 Task:  Click on  Soccer In the  Soccer League click on  Pick Sheet Your name Benjamin Hernandez Team name Minnesota United and  Email softage.9@softage.net Game 1 Montreal Game 2 NYFC Game 3 Atlanta United Game 4 Austin FC Game 5 Minnesota United Game 6 FC Dallas Game 7 Nashville SC Game 8 New England Game 9 Charlotte FC Game 10 DC United Game 11 Chicago Game 12 Inter Milan Game 13 Minnesota United Game 14 Real Salt Lake Game 15 Vancouver Game16 San Jose In Tie Breaker choose Minnesota United Submit pick sheet
Action: Mouse moved to (654, 236)
Screenshot: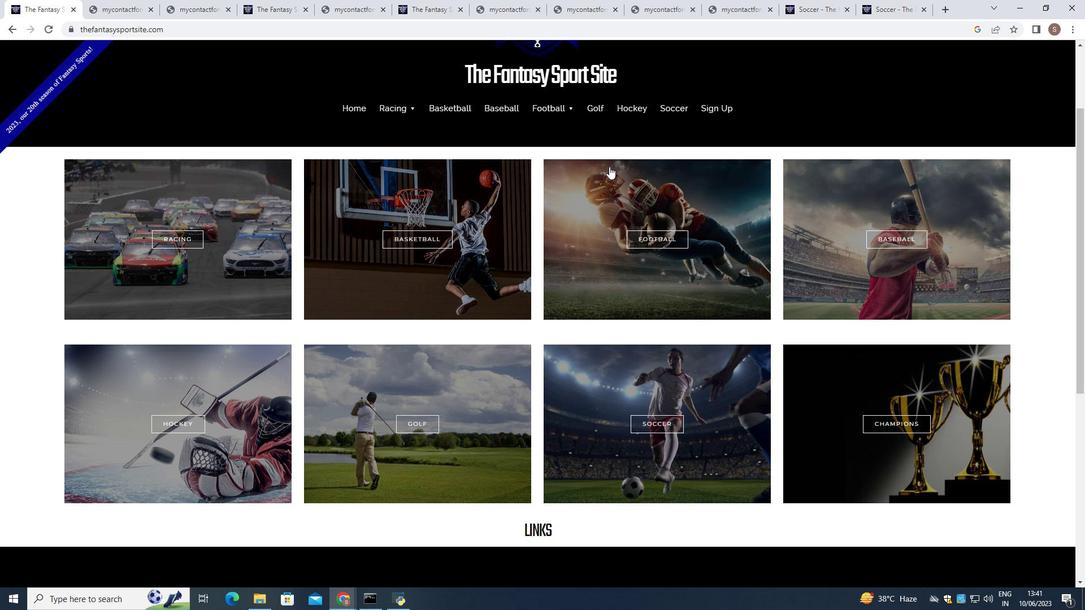 
Action: Mouse scrolled (654, 236) with delta (0, 0)
Screenshot: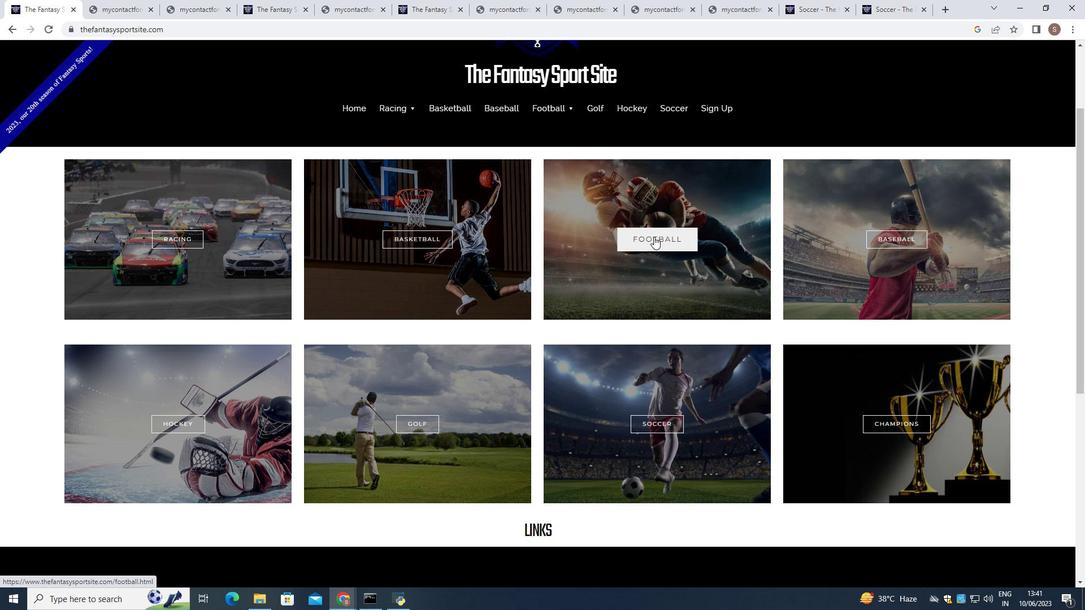 
Action: Mouse scrolled (654, 236) with delta (0, 0)
Screenshot: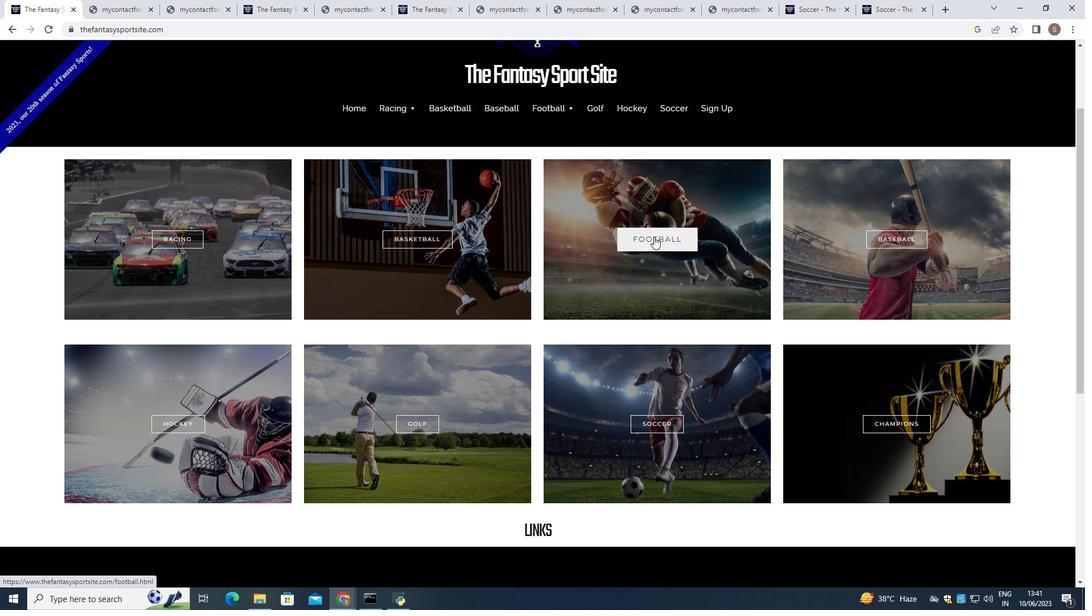 
Action: Mouse moved to (643, 252)
Screenshot: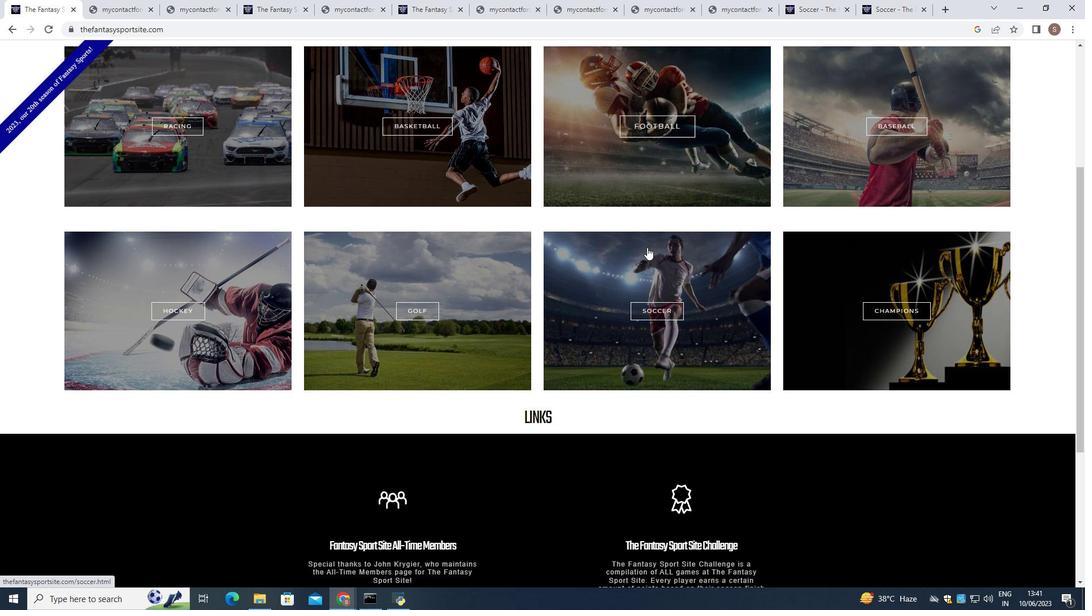 
Action: Mouse pressed left at (643, 252)
Screenshot: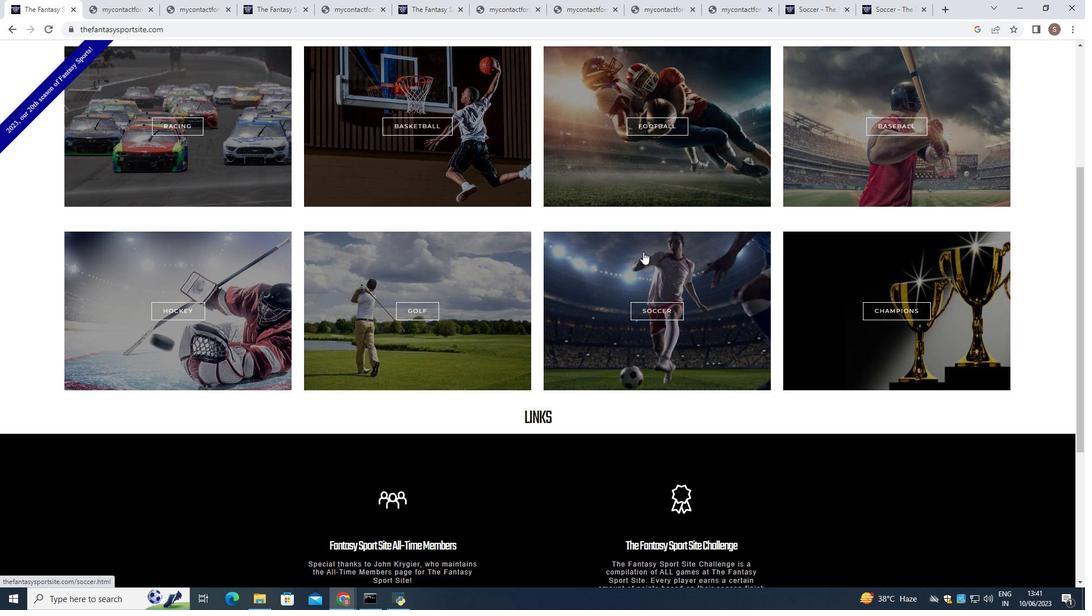 
Action: Mouse moved to (603, 308)
Screenshot: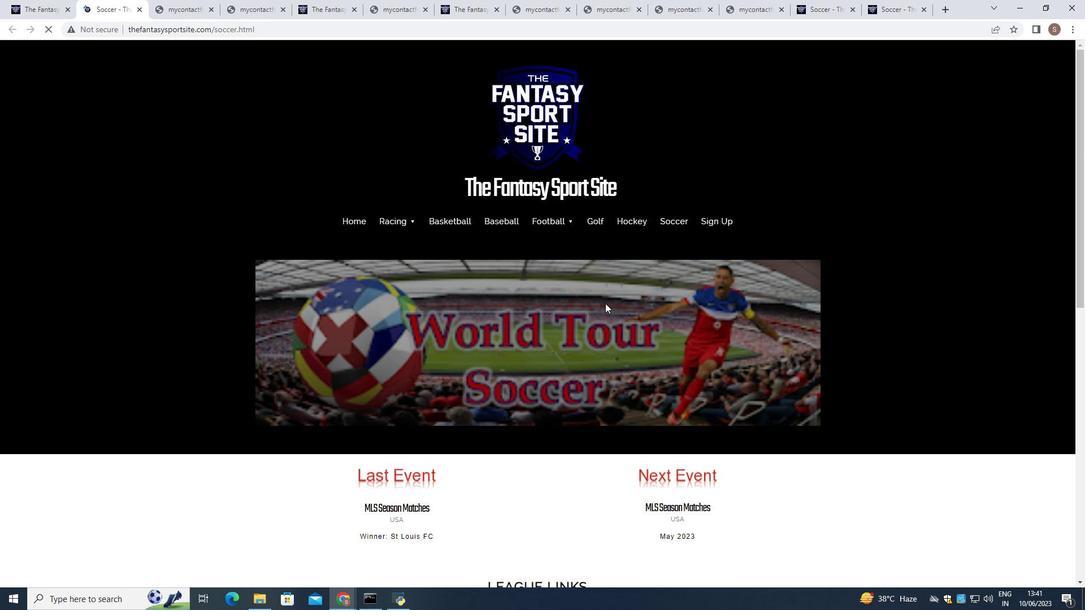 
Action: Mouse scrolled (603, 308) with delta (0, 0)
Screenshot: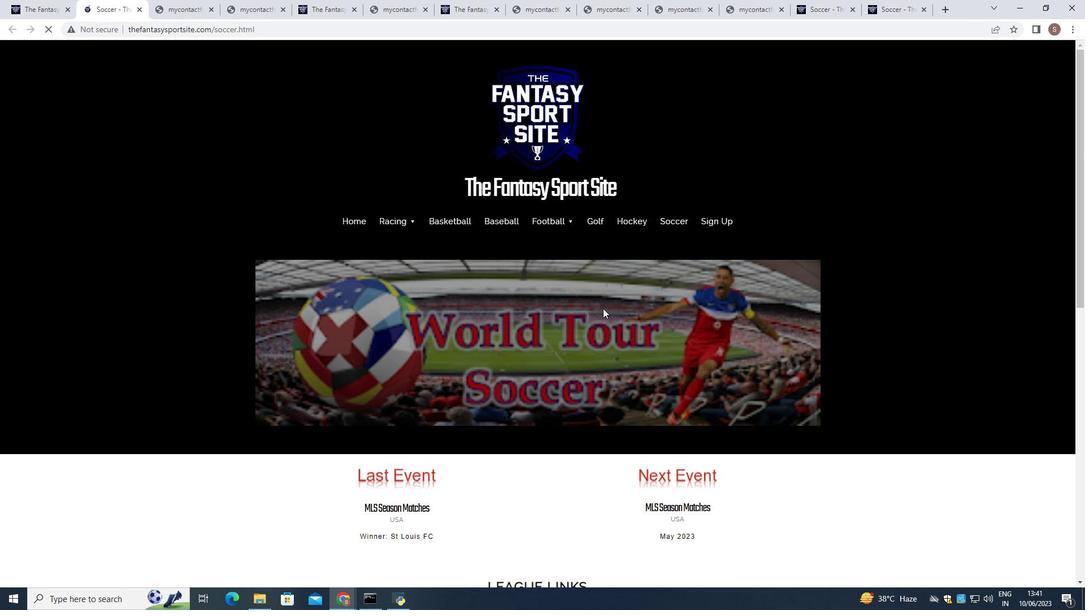
Action: Mouse scrolled (603, 308) with delta (0, 0)
Screenshot: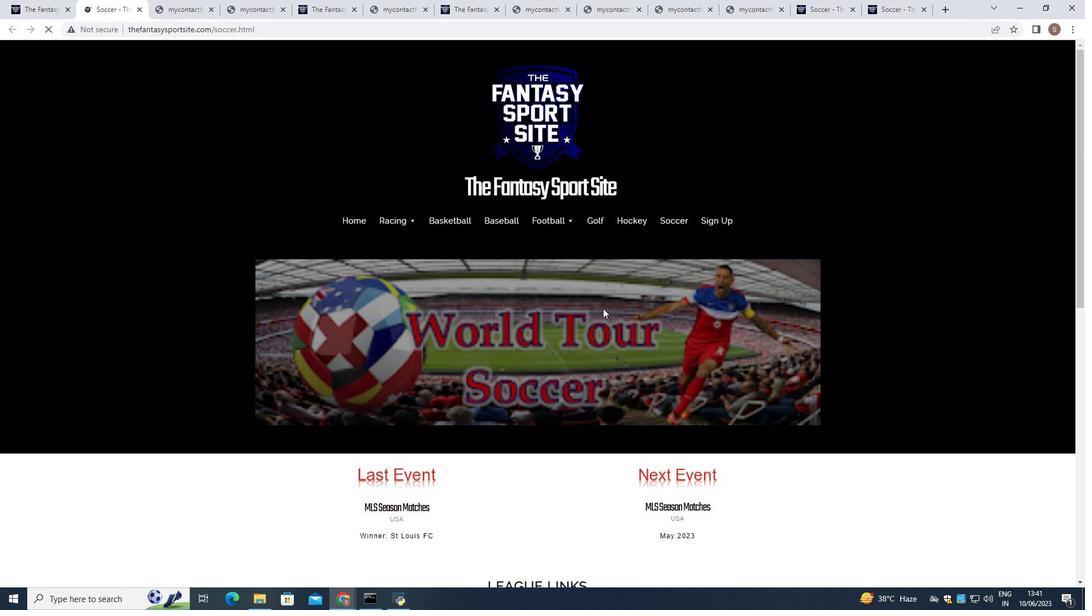 
Action: Mouse scrolled (603, 308) with delta (0, 0)
Screenshot: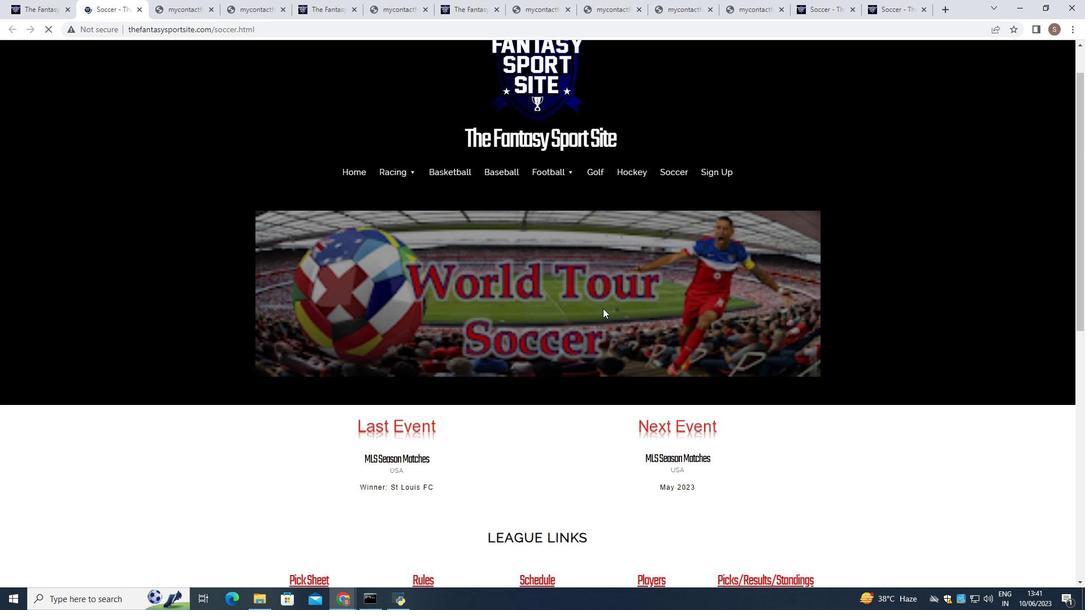 
Action: Mouse moved to (318, 457)
Screenshot: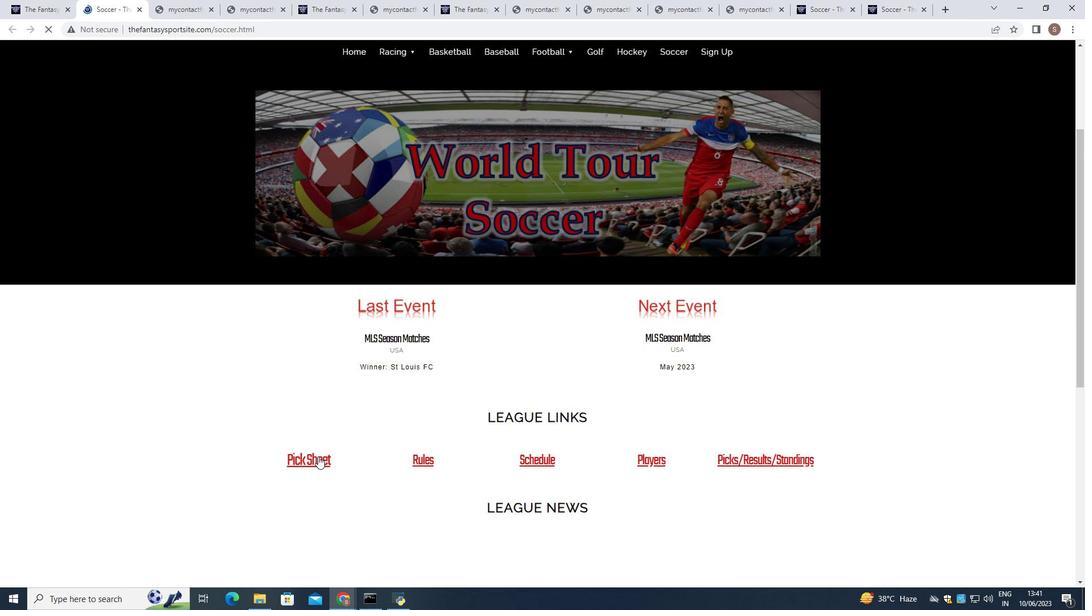 
Action: Mouse pressed left at (318, 457)
Screenshot: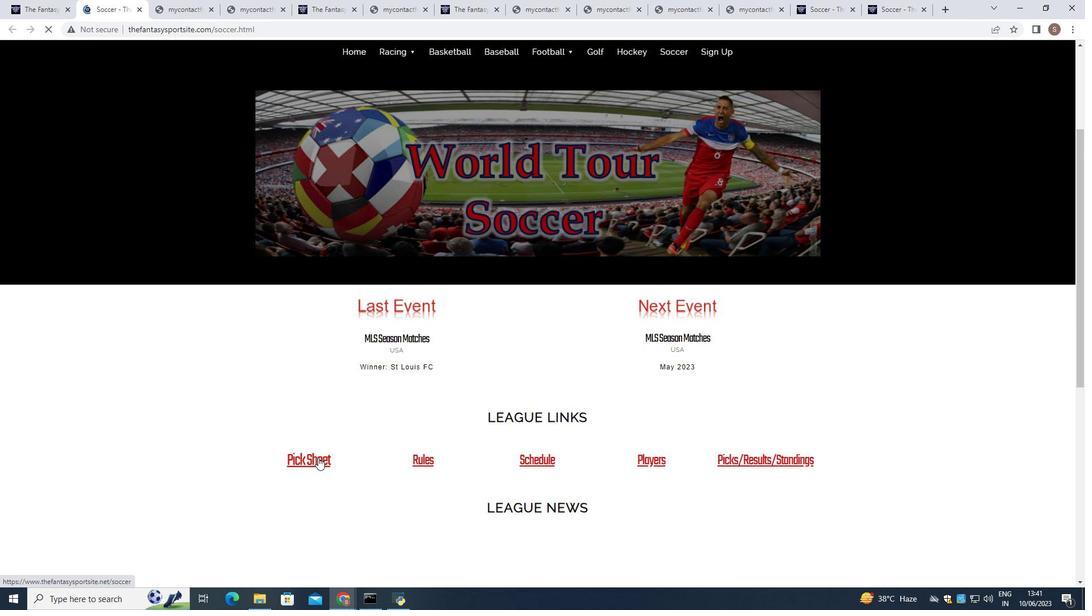 
Action: Mouse scrolled (318, 457) with delta (0, 0)
Screenshot: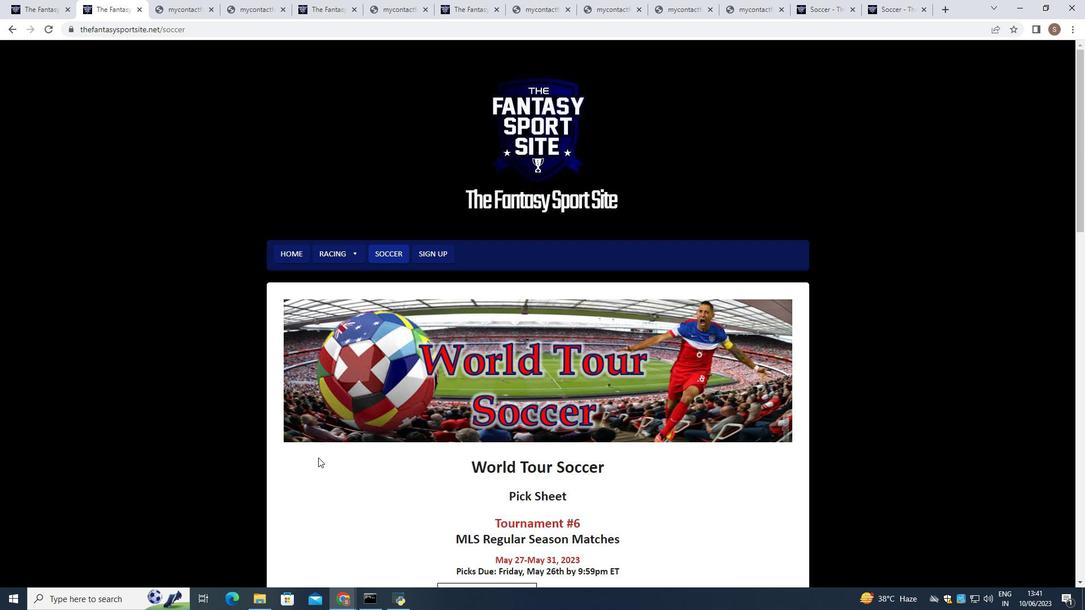 
Action: Mouse scrolled (318, 457) with delta (0, 0)
Screenshot: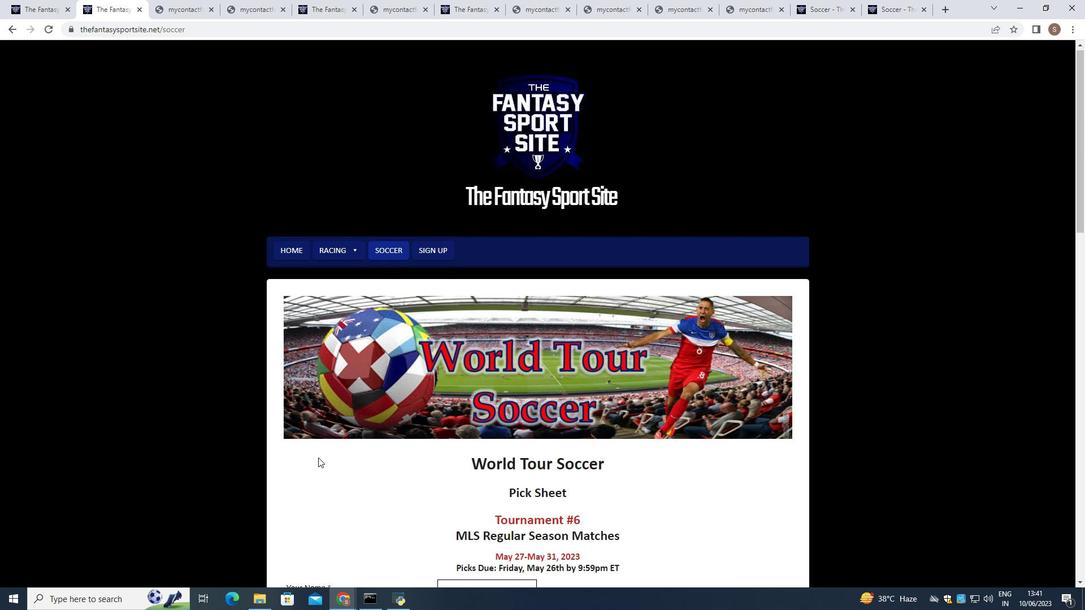 
Action: Mouse scrolled (318, 457) with delta (0, 0)
Screenshot: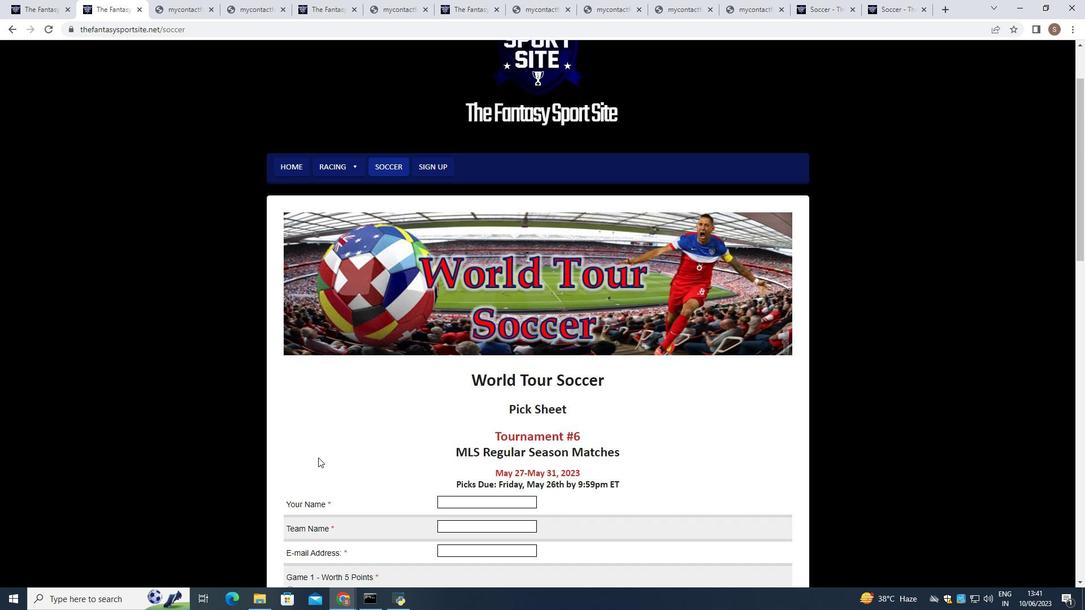 
Action: Mouse moved to (471, 418)
Screenshot: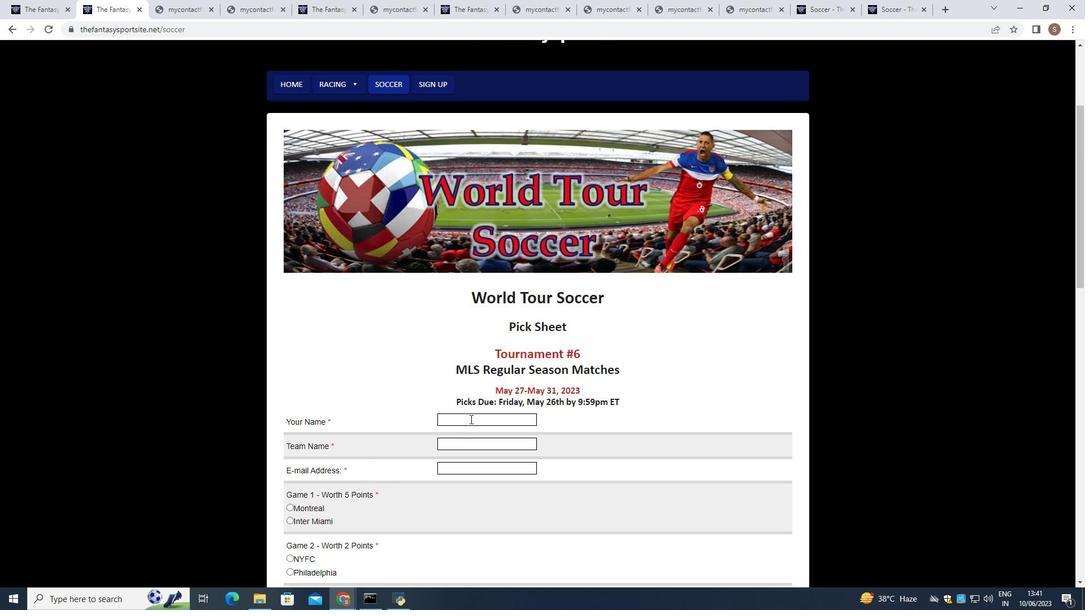 
Action: Mouse pressed left at (471, 418)
Screenshot: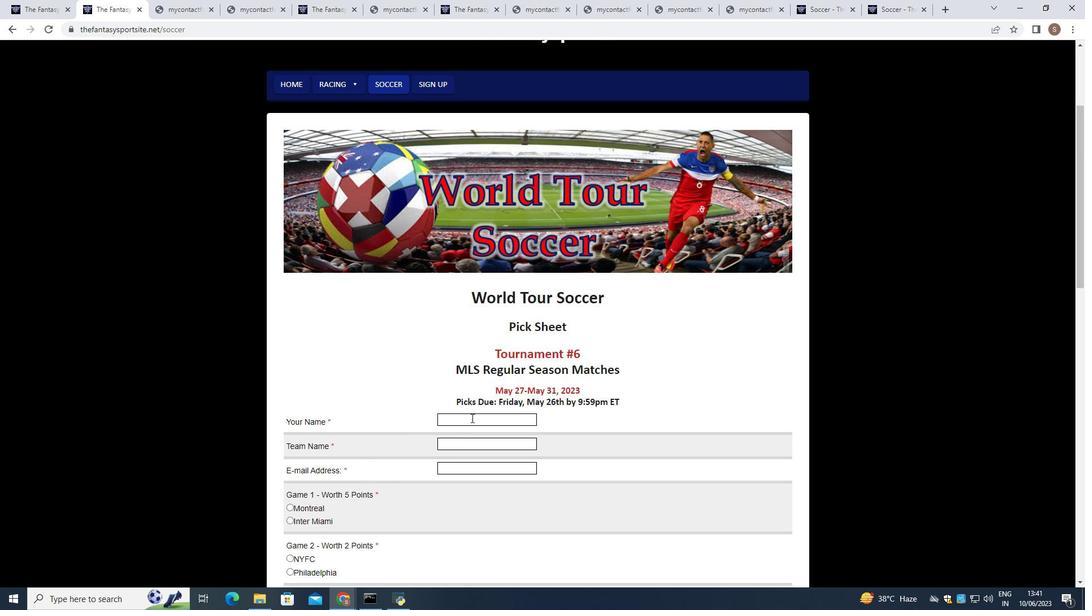 
Action: Key pressed <Key.shift>Benjamin<Key.space><Key.shift>Hernandez
Screenshot: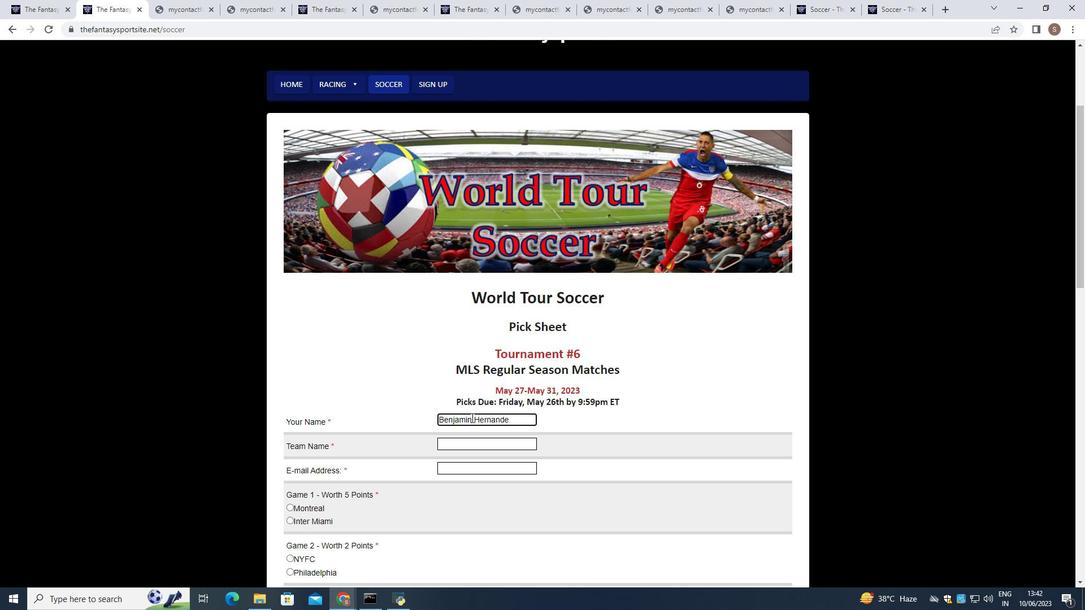 
Action: Mouse moved to (460, 444)
Screenshot: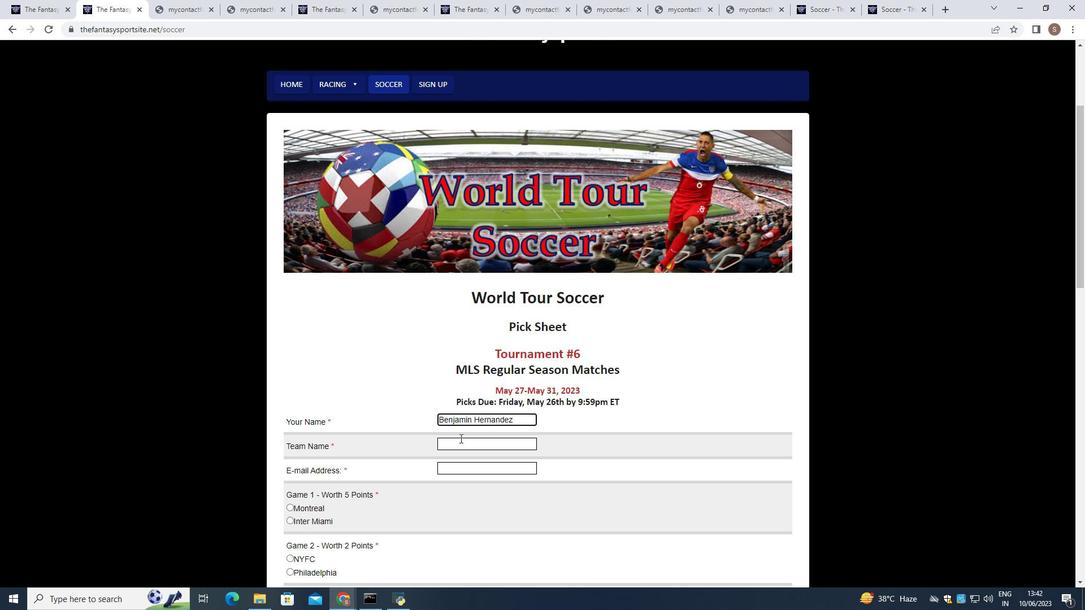 
Action: Mouse pressed left at (460, 444)
Screenshot: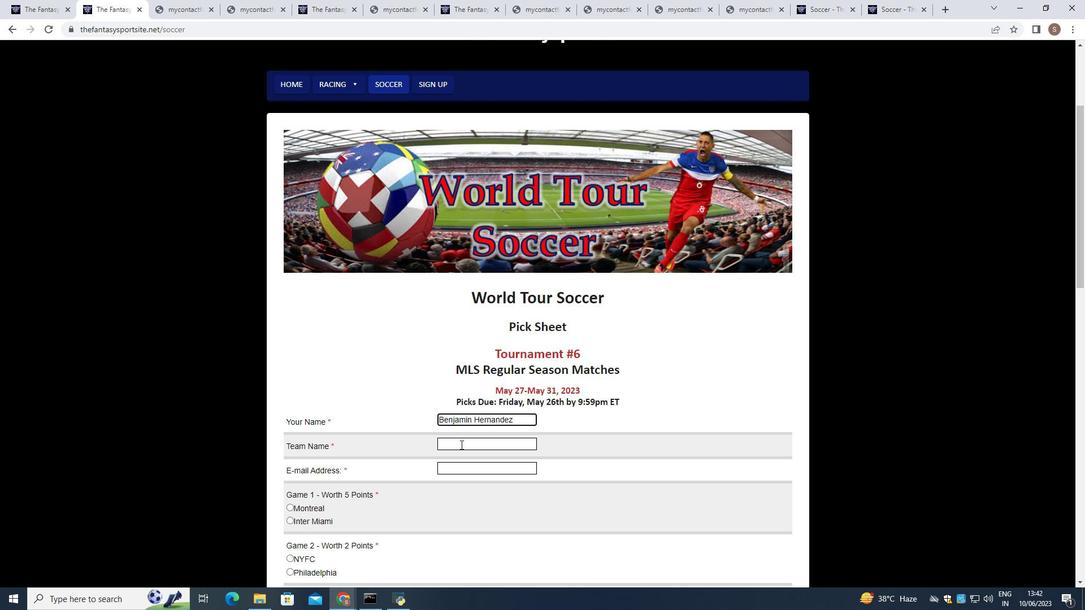 
Action: Key pressed <Key.shift>Minnesota<Key.space><Key.shift>United
Screenshot: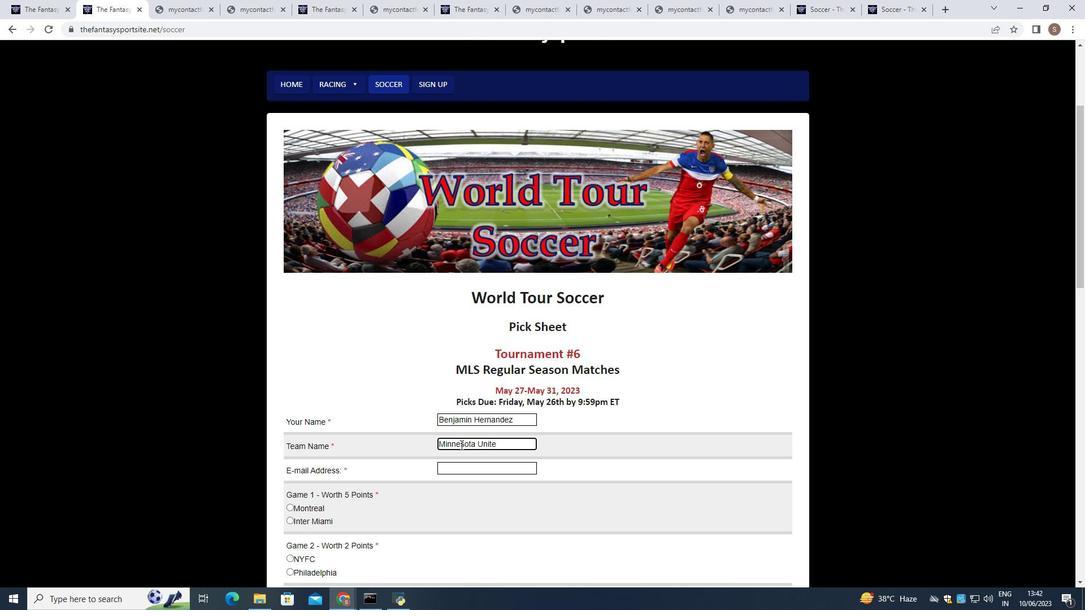 
Action: Mouse moved to (471, 468)
Screenshot: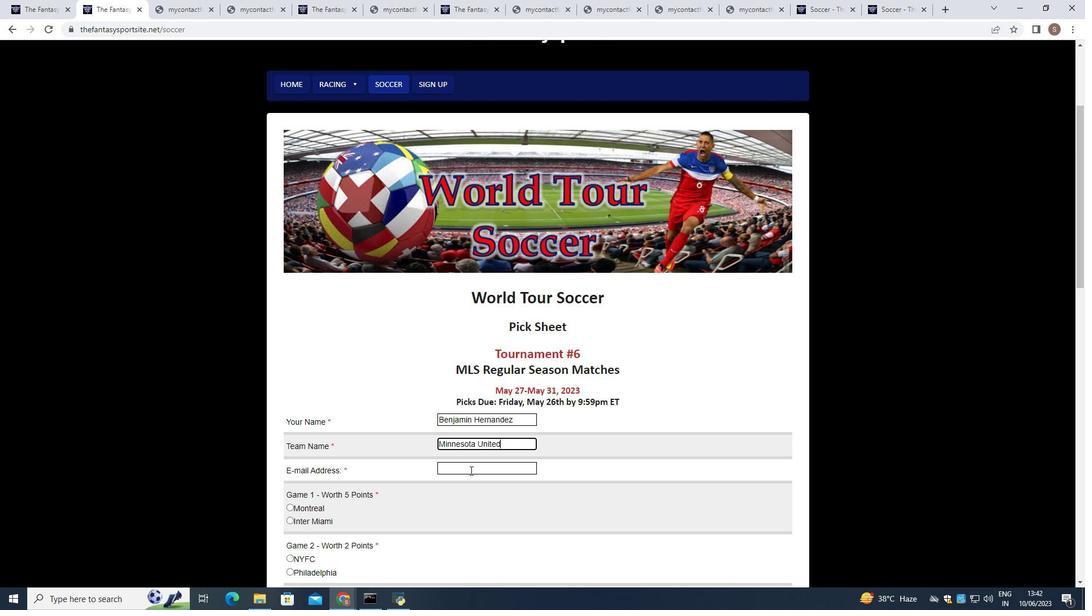 
Action: Mouse pressed left at (471, 468)
Screenshot: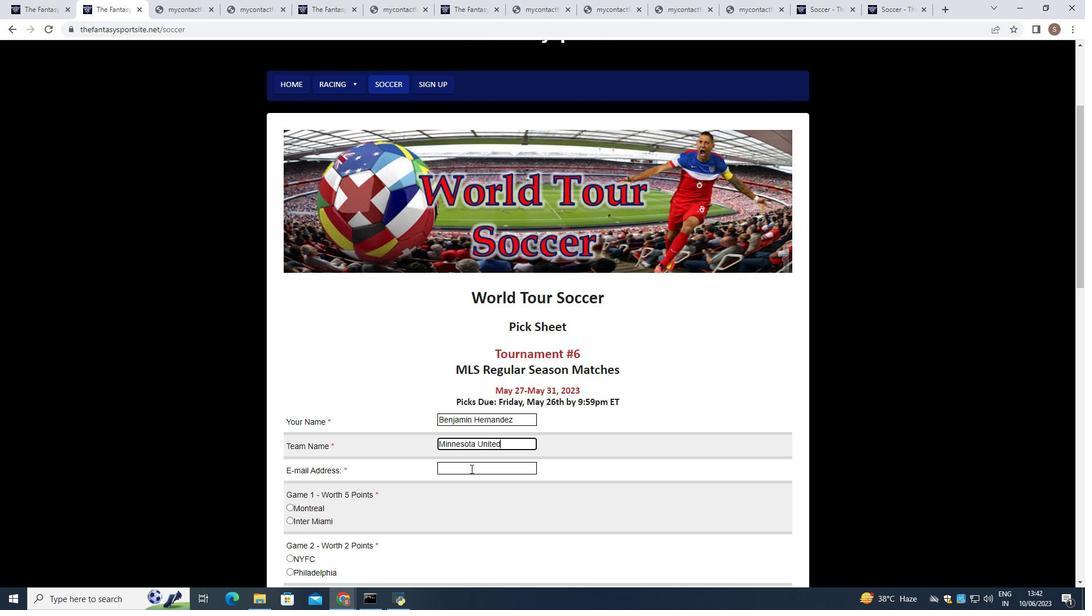 
Action: Mouse moved to (472, 468)
Screenshot: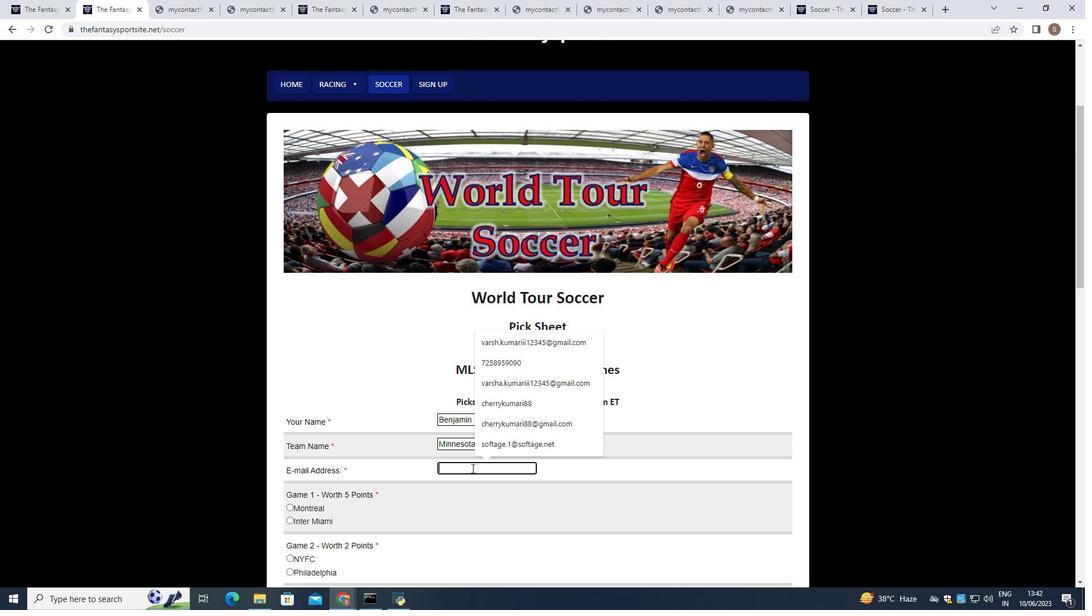 
Action: Key pressed softage.9<Key.shift>@softage.net
Screenshot: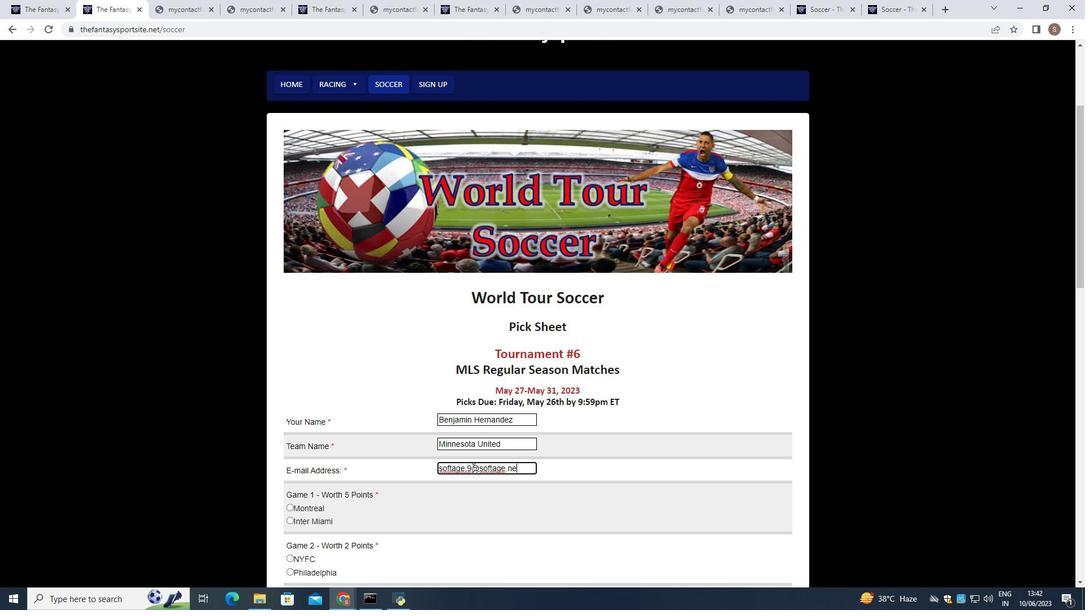 
Action: Mouse moved to (291, 506)
Screenshot: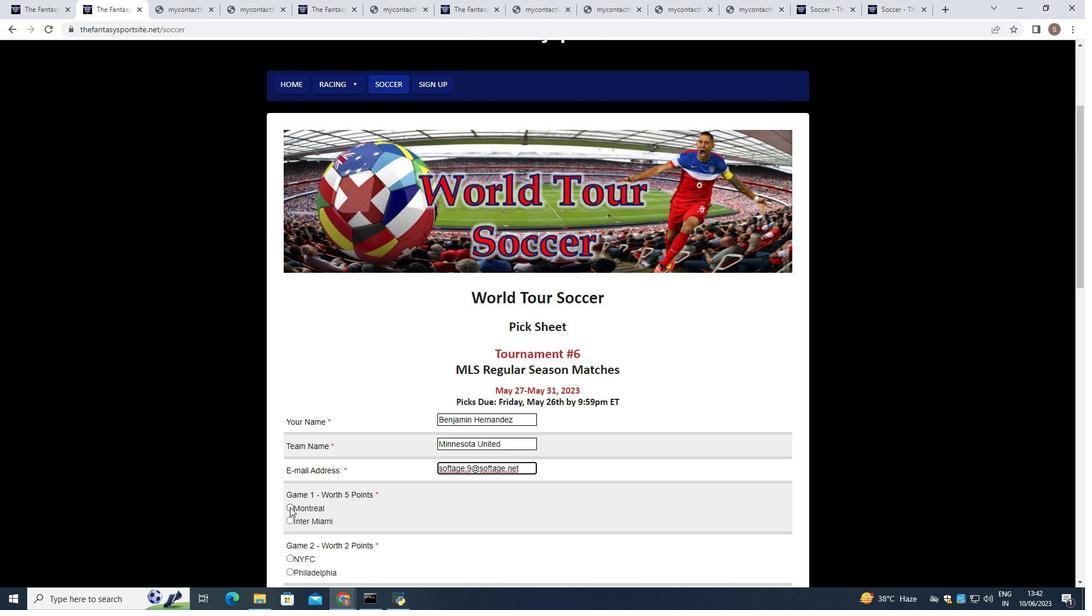 
Action: Mouse pressed left at (291, 506)
Screenshot: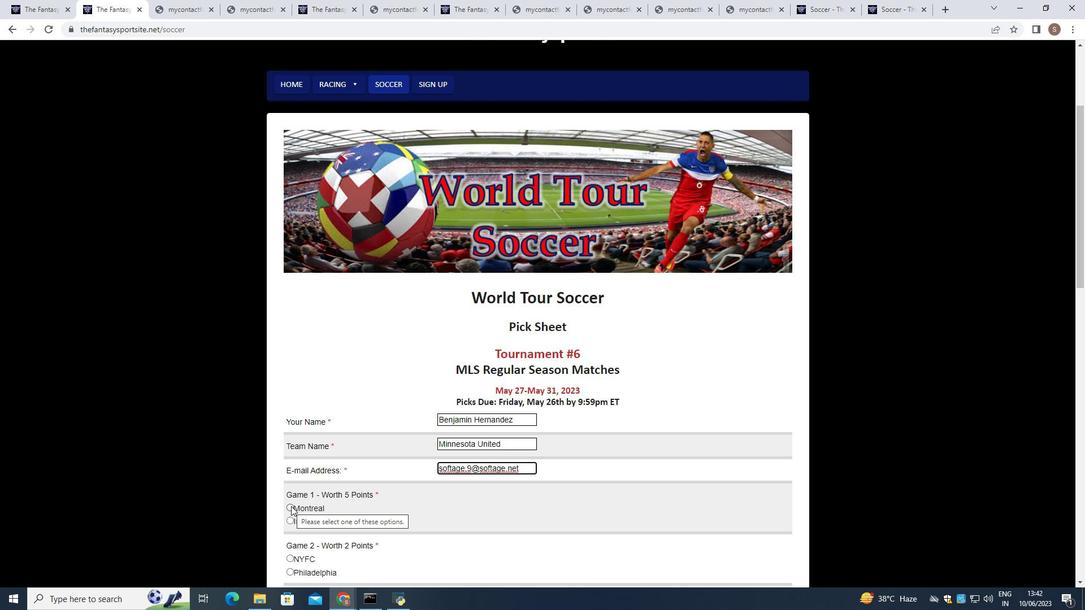 
Action: Mouse scrolled (291, 506) with delta (0, 0)
Screenshot: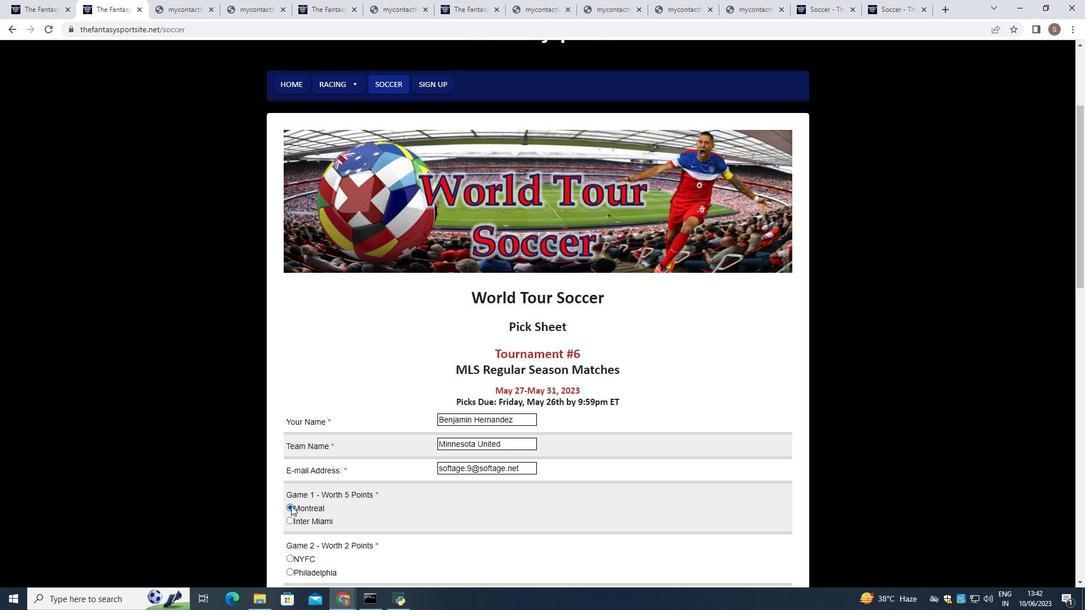 
Action: Mouse scrolled (291, 506) with delta (0, 0)
Screenshot: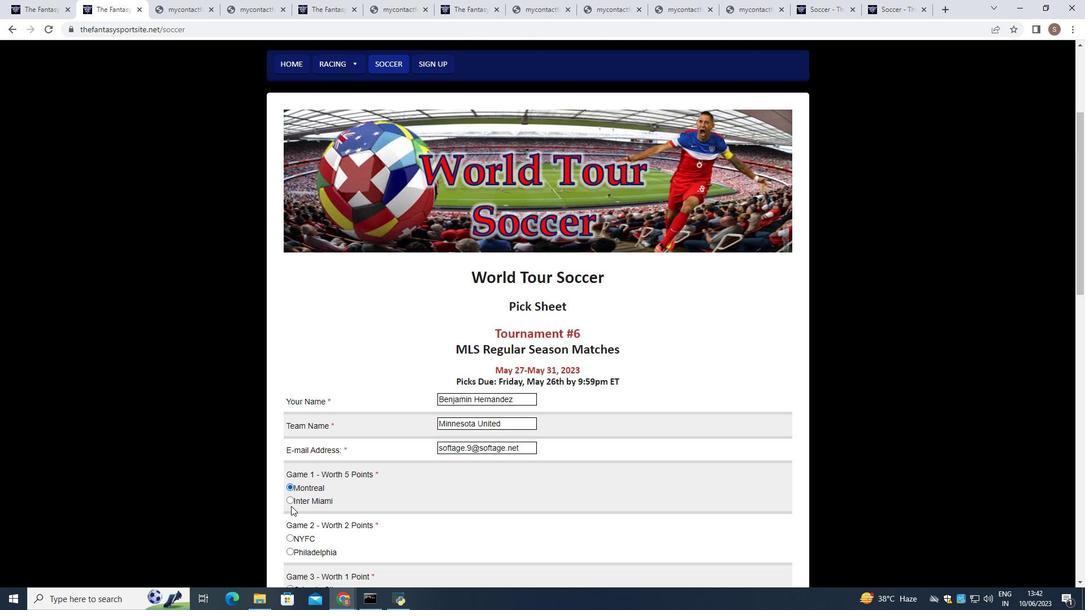 
Action: Mouse moved to (289, 444)
Screenshot: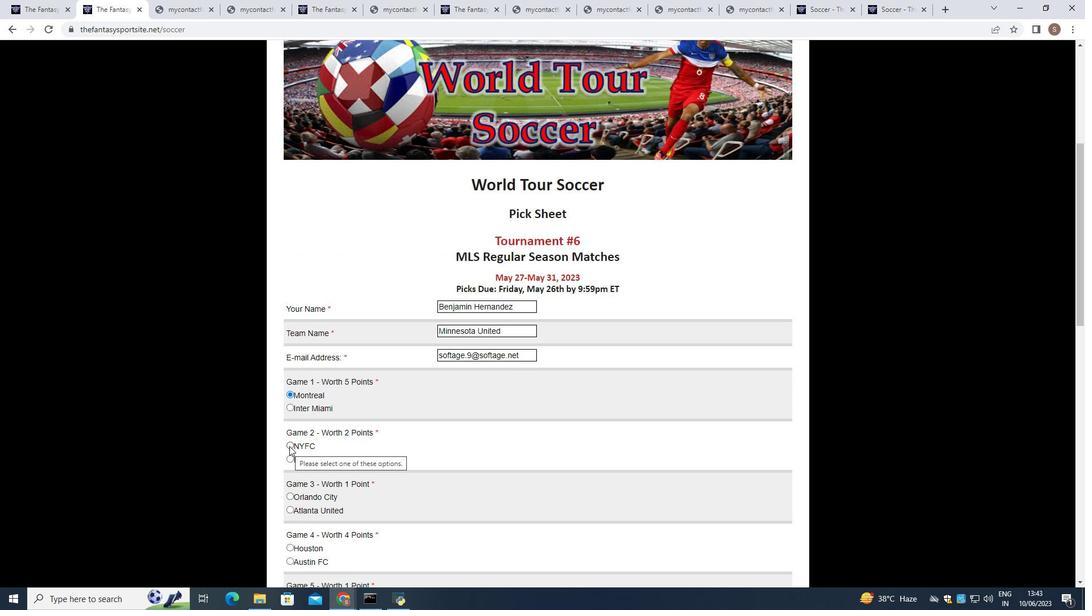 
Action: Mouse pressed left at (289, 444)
Screenshot: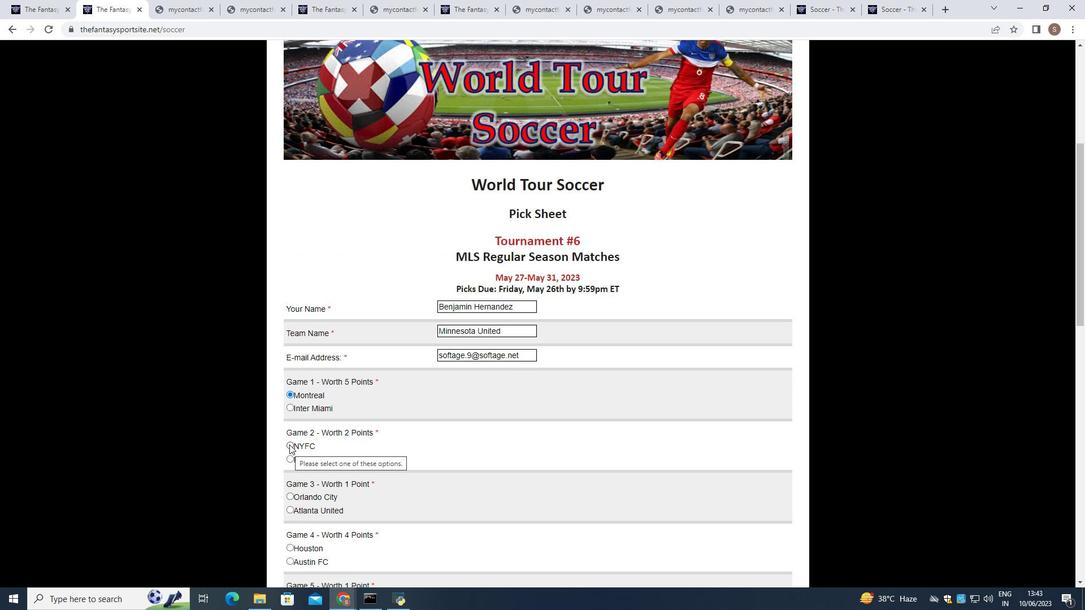
Action: Mouse scrolled (289, 444) with delta (0, 0)
Screenshot: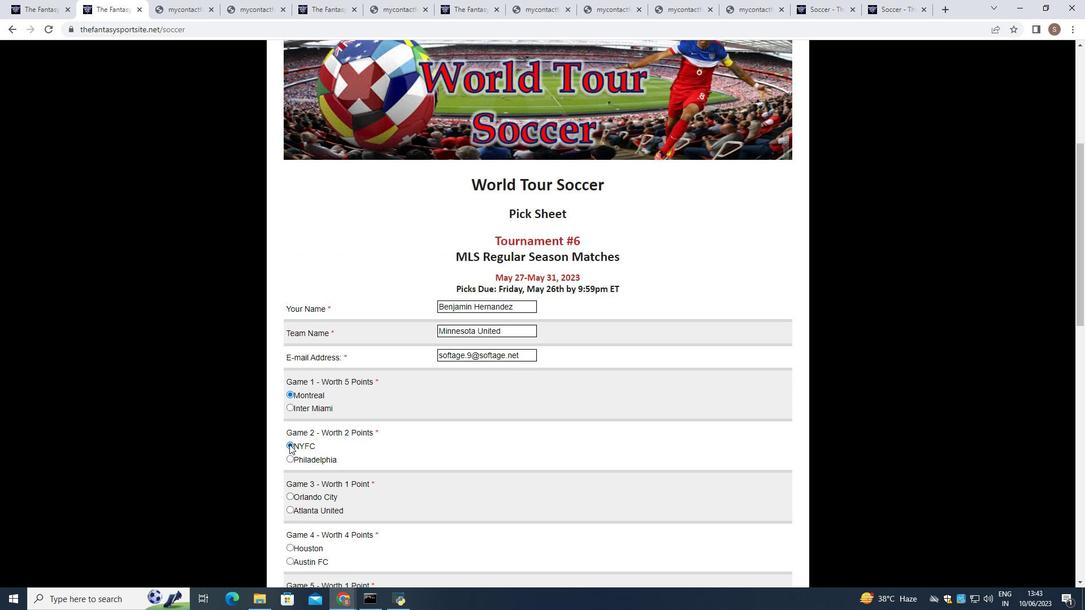 
Action: Mouse scrolled (289, 444) with delta (0, 0)
Screenshot: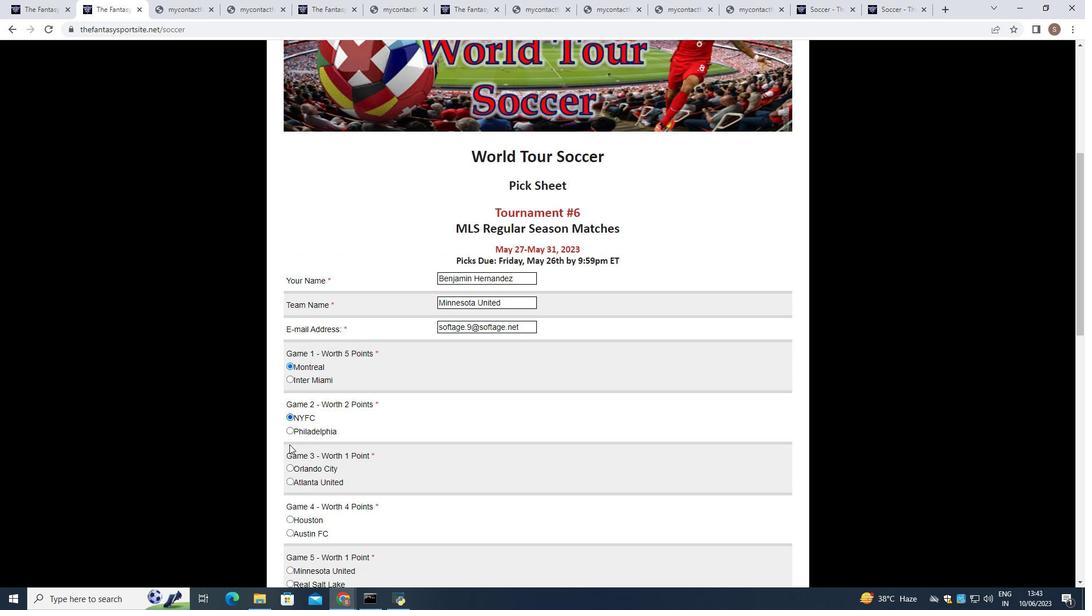 
Action: Mouse moved to (290, 397)
Screenshot: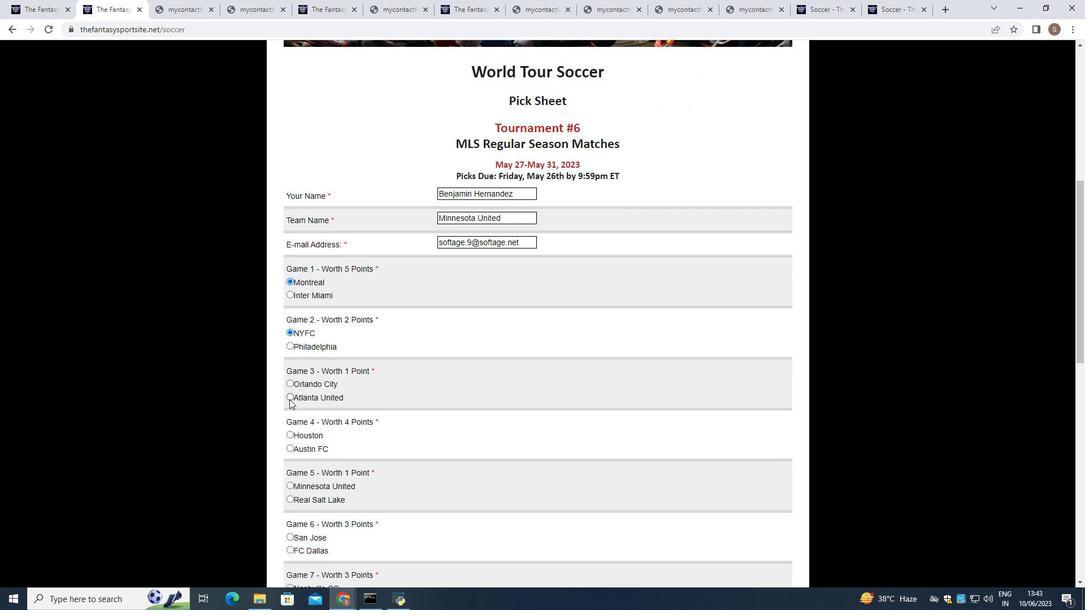 
Action: Mouse pressed left at (290, 397)
Screenshot: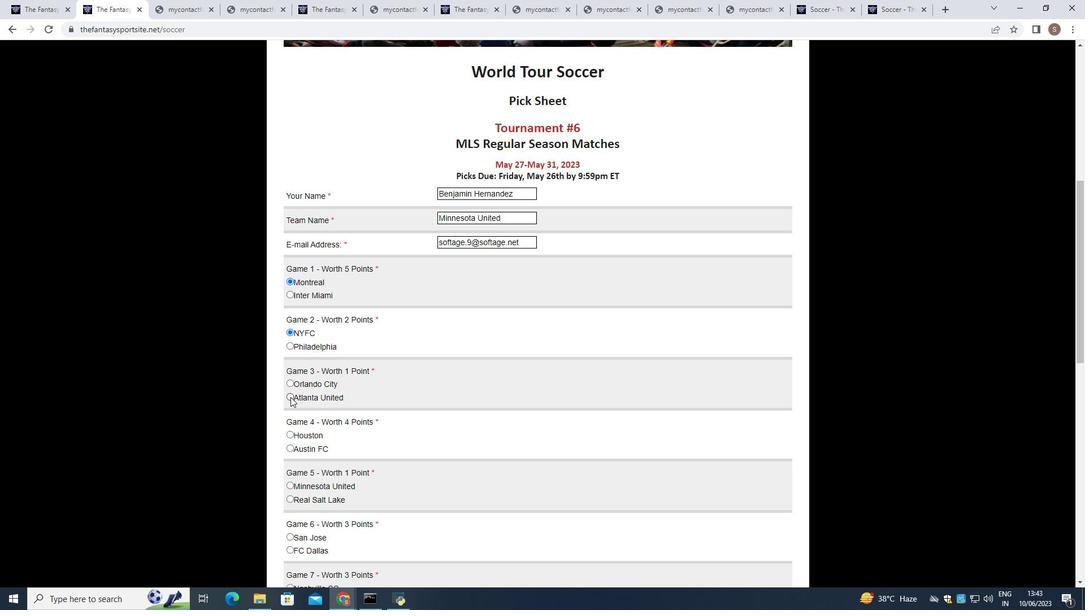 
Action: Mouse moved to (291, 396)
Screenshot: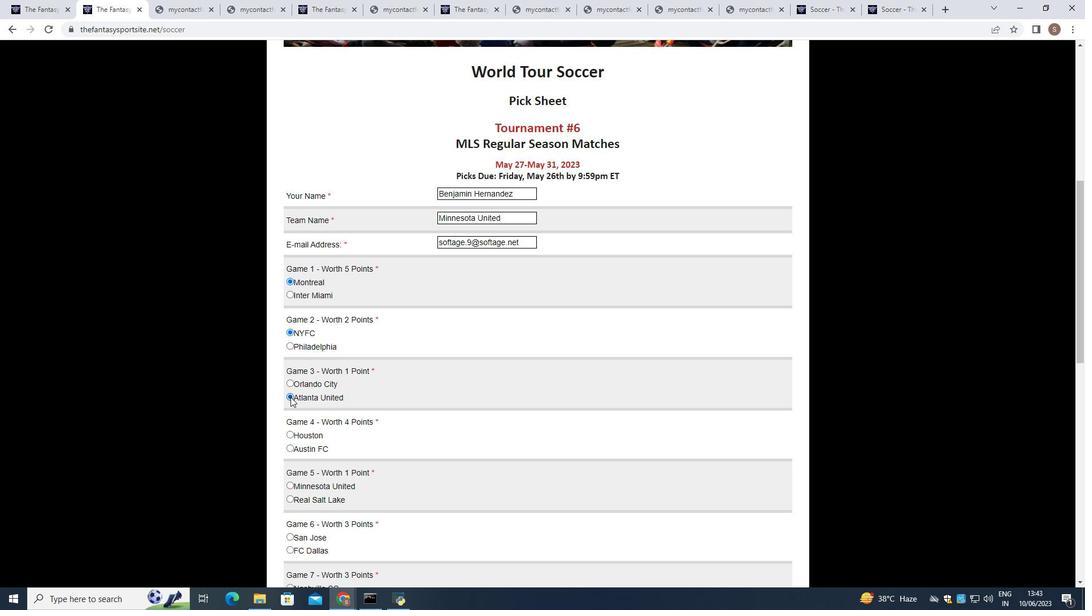 
Action: Mouse scrolled (291, 396) with delta (0, 0)
Screenshot: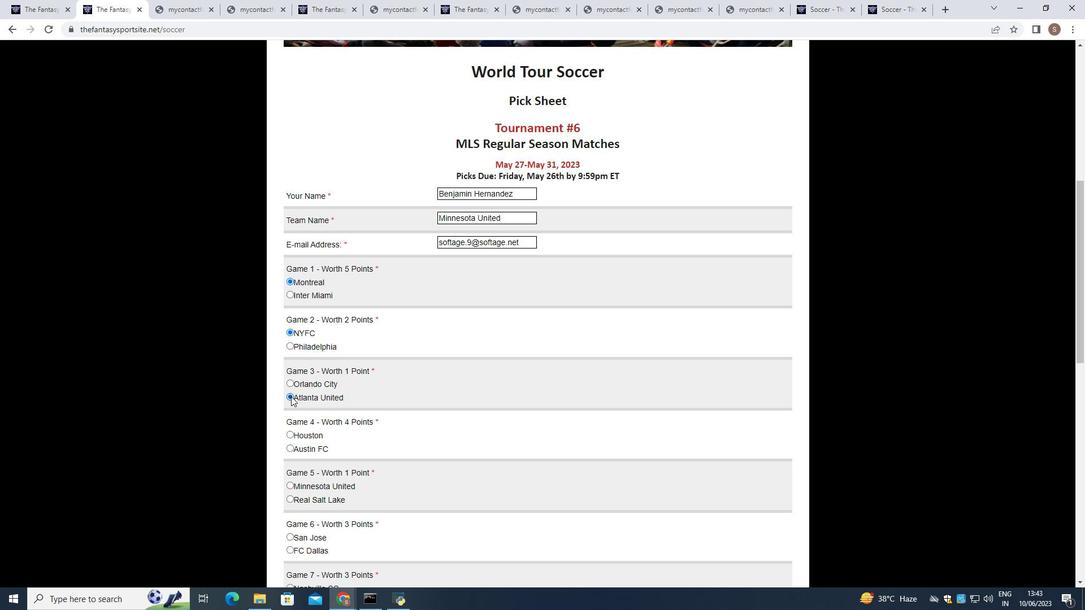
Action: Mouse moved to (290, 391)
Screenshot: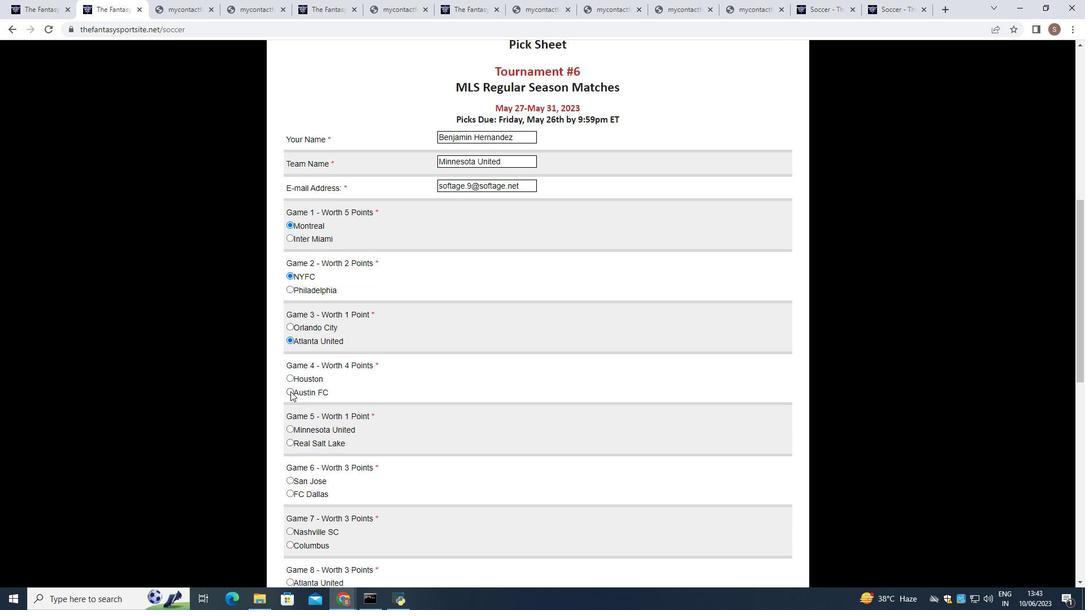 
Action: Mouse pressed left at (290, 391)
Screenshot: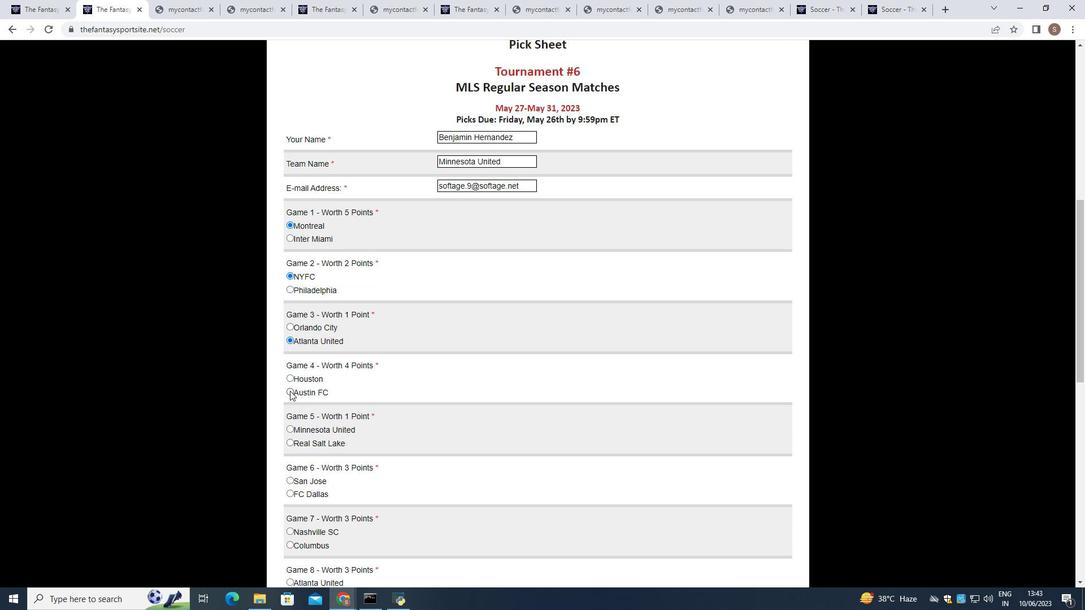 
Action: Mouse scrolled (290, 390) with delta (0, 0)
Screenshot: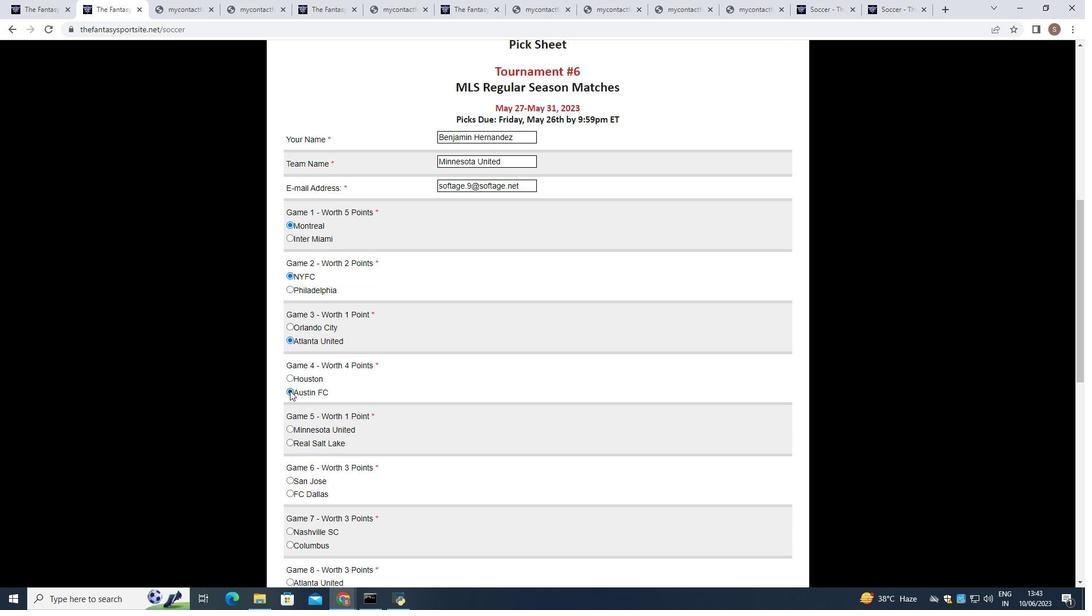 
Action: Mouse moved to (289, 370)
Screenshot: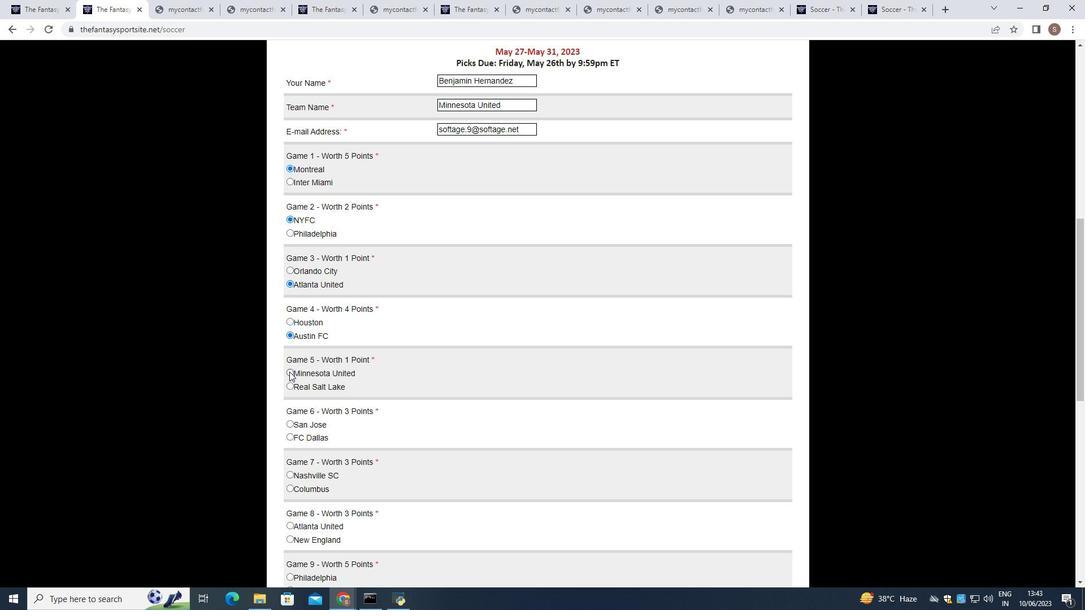 
Action: Mouse pressed left at (289, 370)
Screenshot: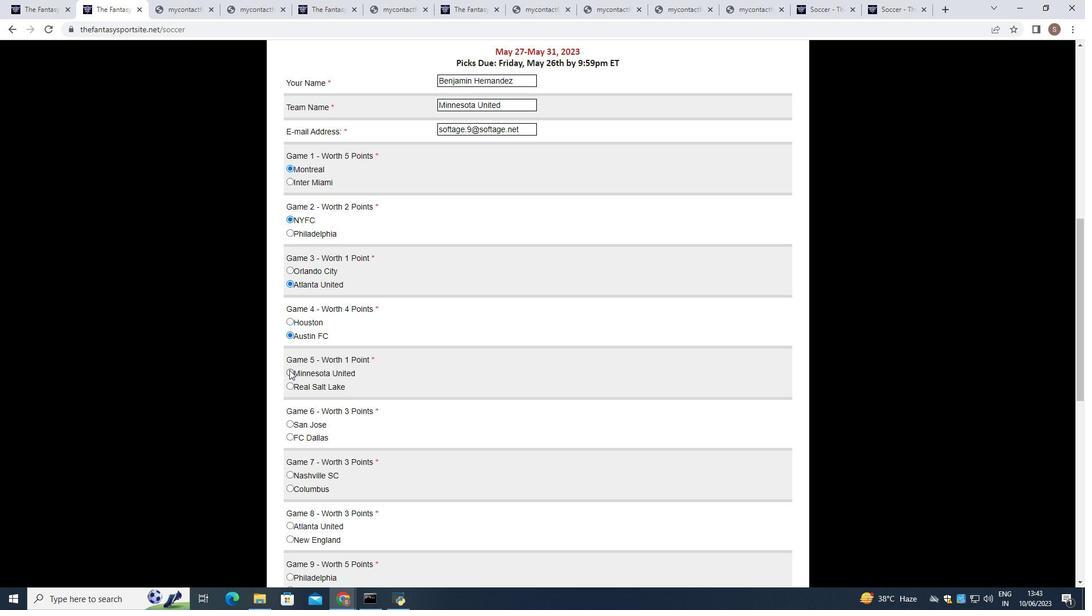 
Action: Mouse moved to (291, 435)
Screenshot: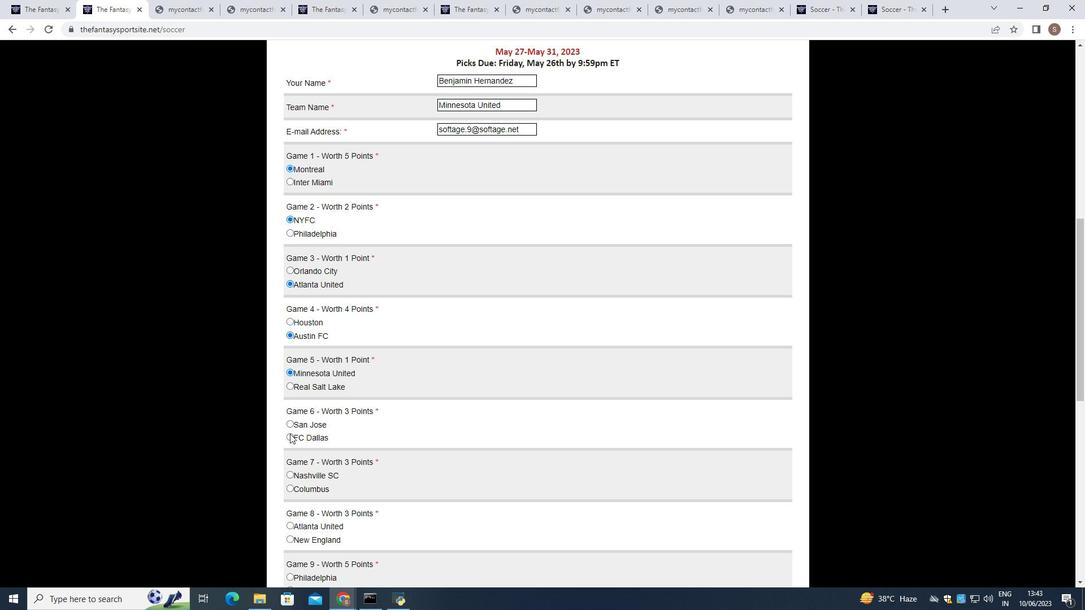 
Action: Mouse pressed left at (291, 435)
Screenshot: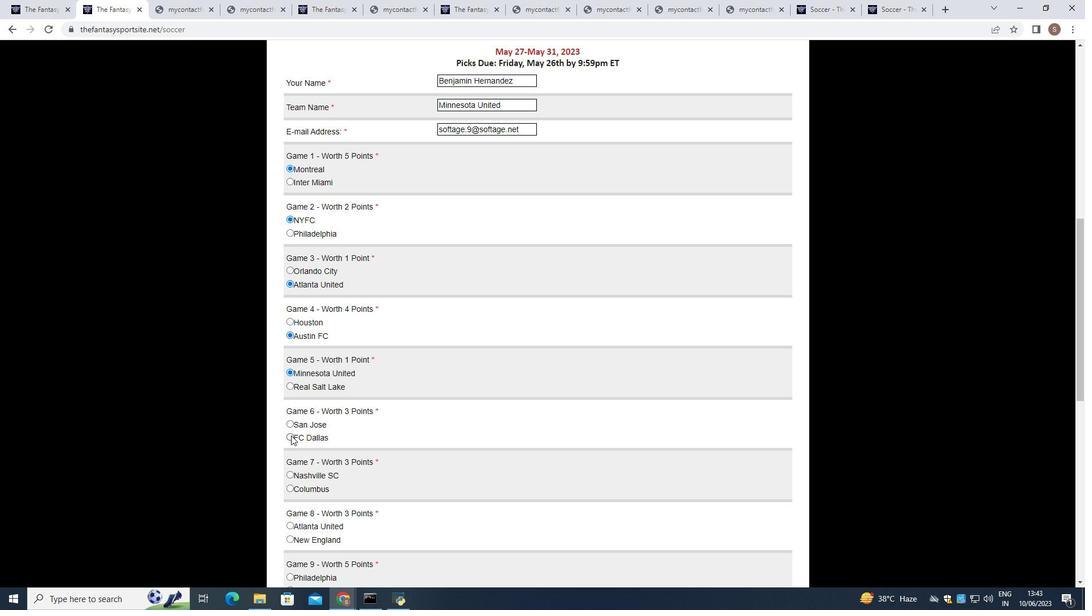 
Action: Mouse moved to (289, 474)
Screenshot: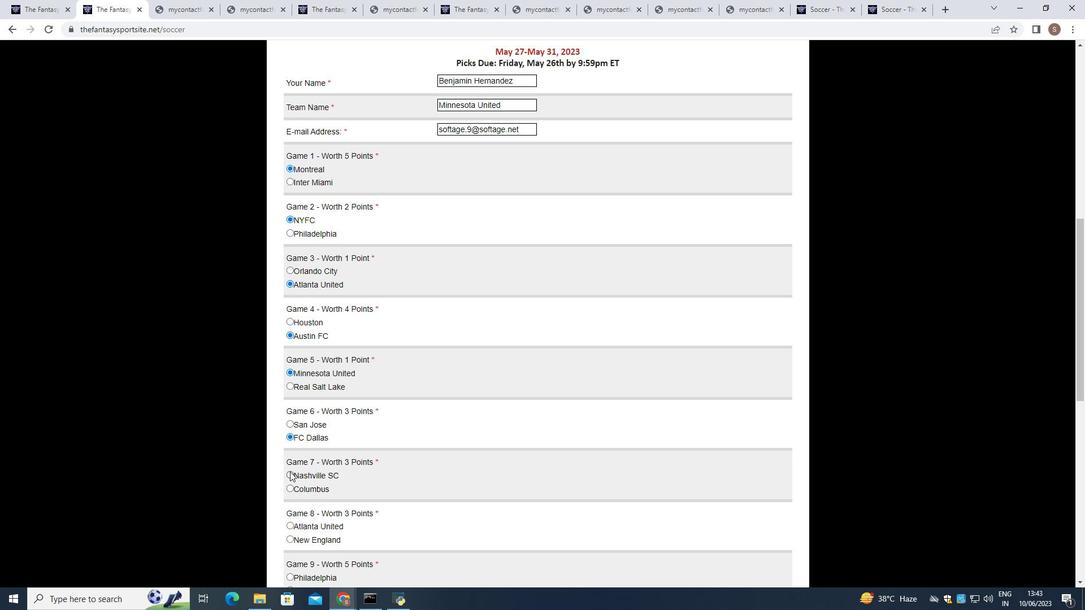 
Action: Mouse pressed left at (289, 474)
Screenshot: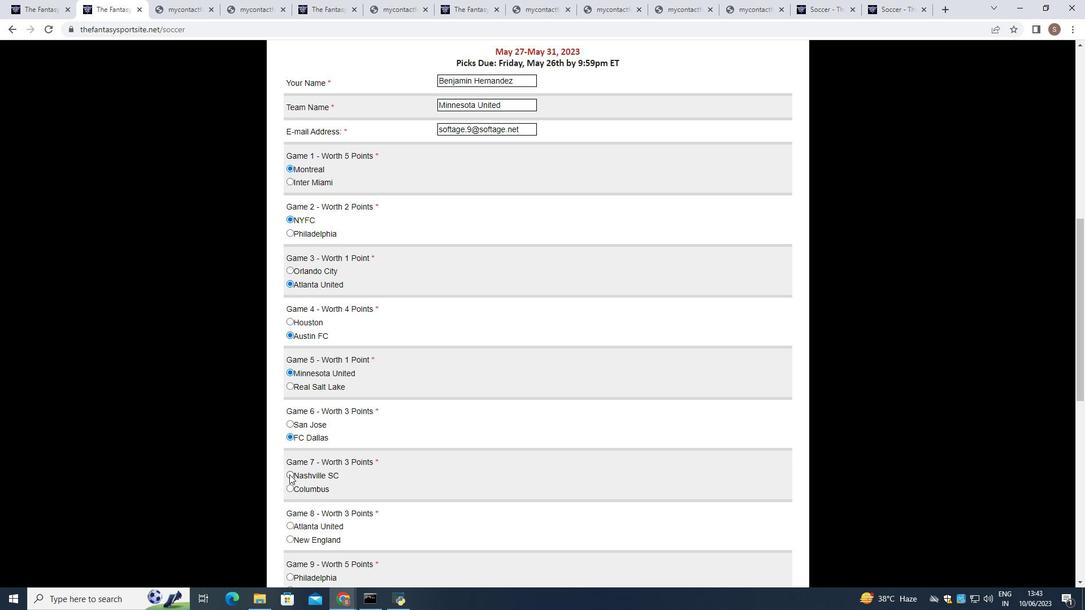 
Action: Mouse moved to (291, 539)
Screenshot: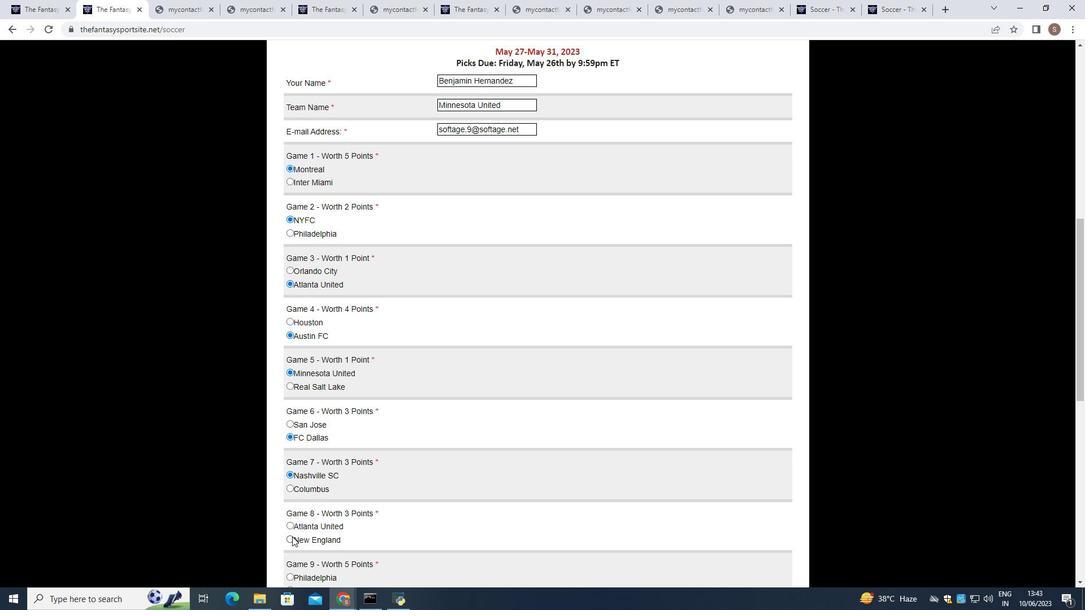 
Action: Mouse pressed left at (291, 539)
Screenshot: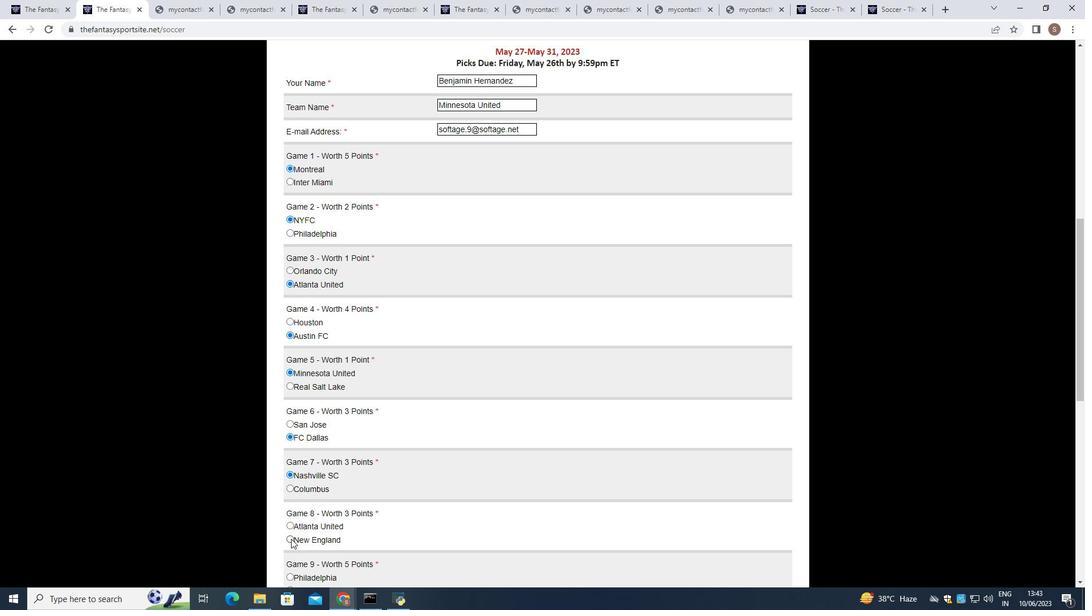 
Action: Mouse moved to (307, 537)
Screenshot: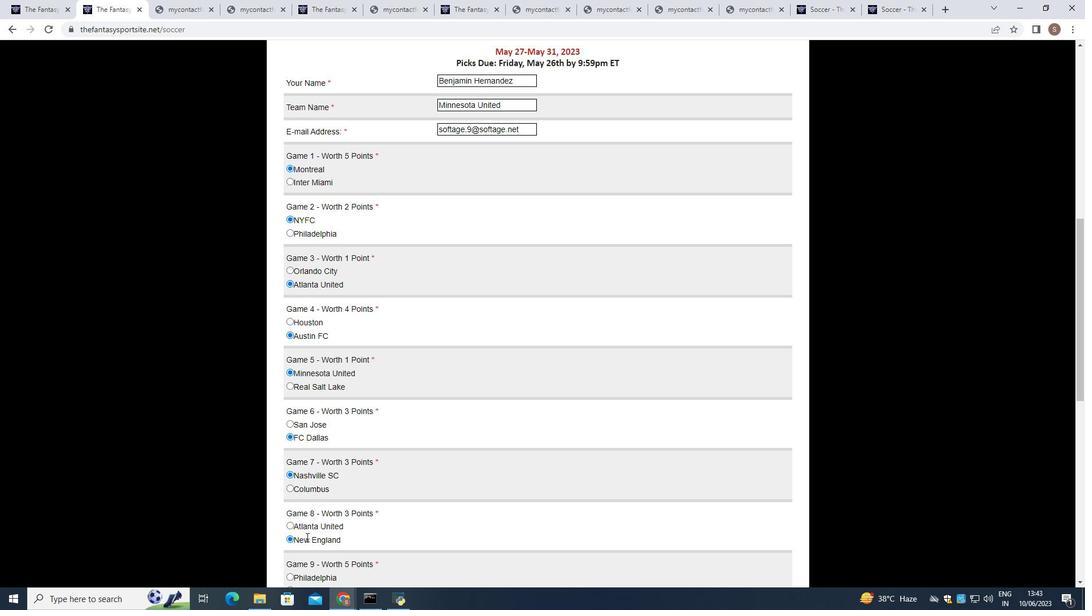 
Action: Mouse scrolled (307, 536) with delta (0, 0)
Screenshot: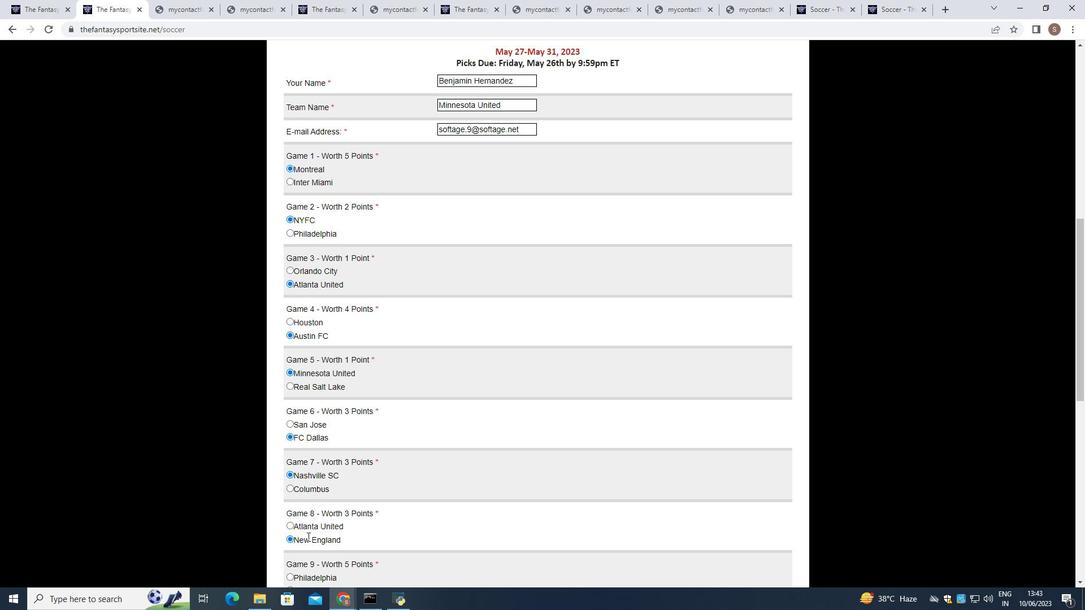 
Action: Mouse scrolled (307, 536) with delta (0, 0)
Screenshot: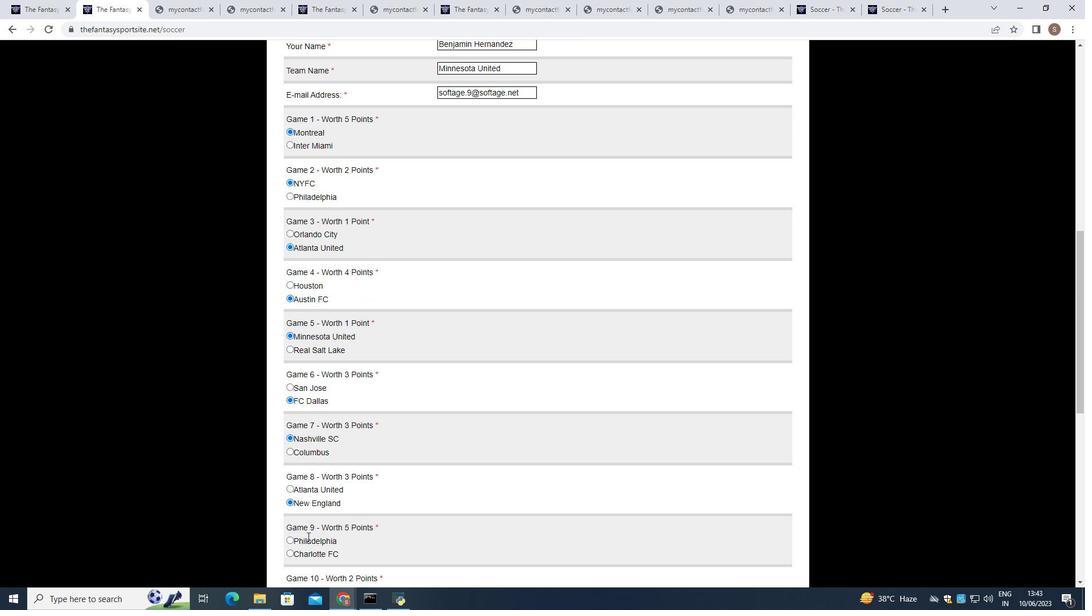 
Action: Mouse scrolled (307, 536) with delta (0, 0)
Screenshot: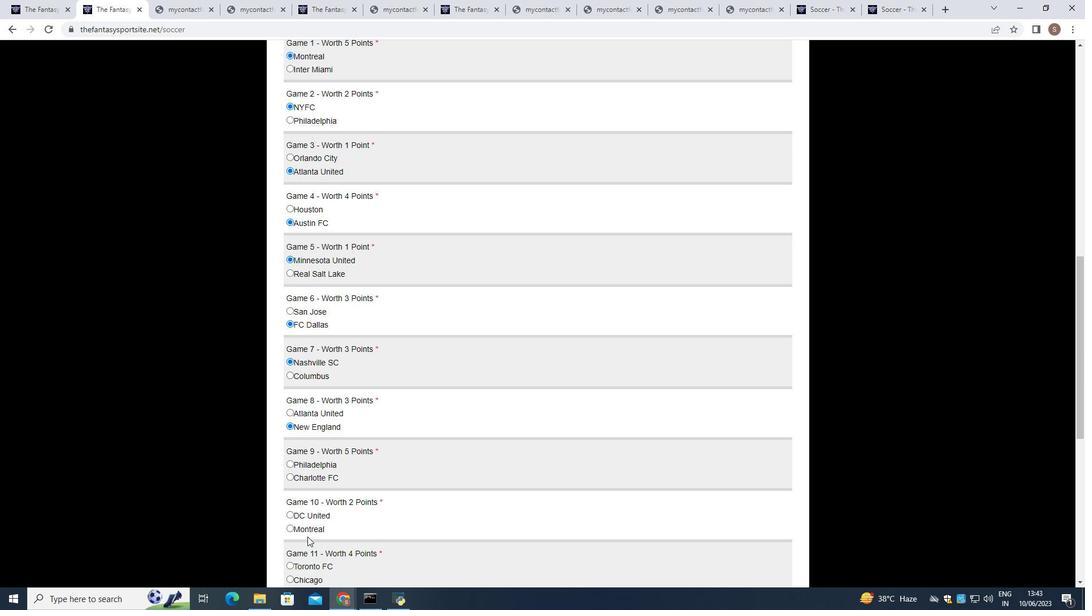 
Action: Mouse moved to (291, 420)
Screenshot: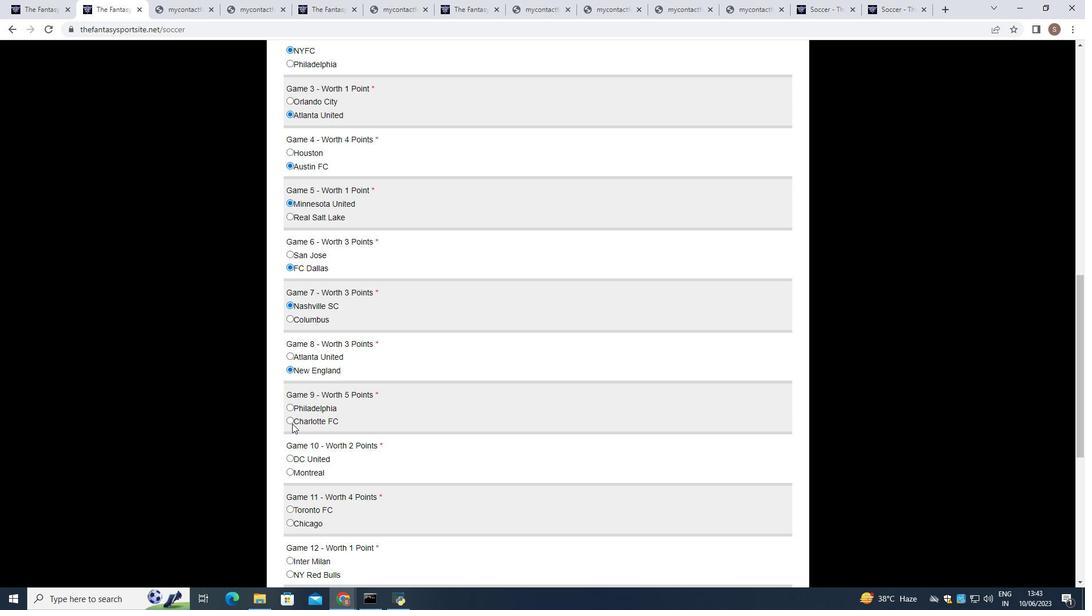 
Action: Mouse pressed left at (291, 420)
Screenshot: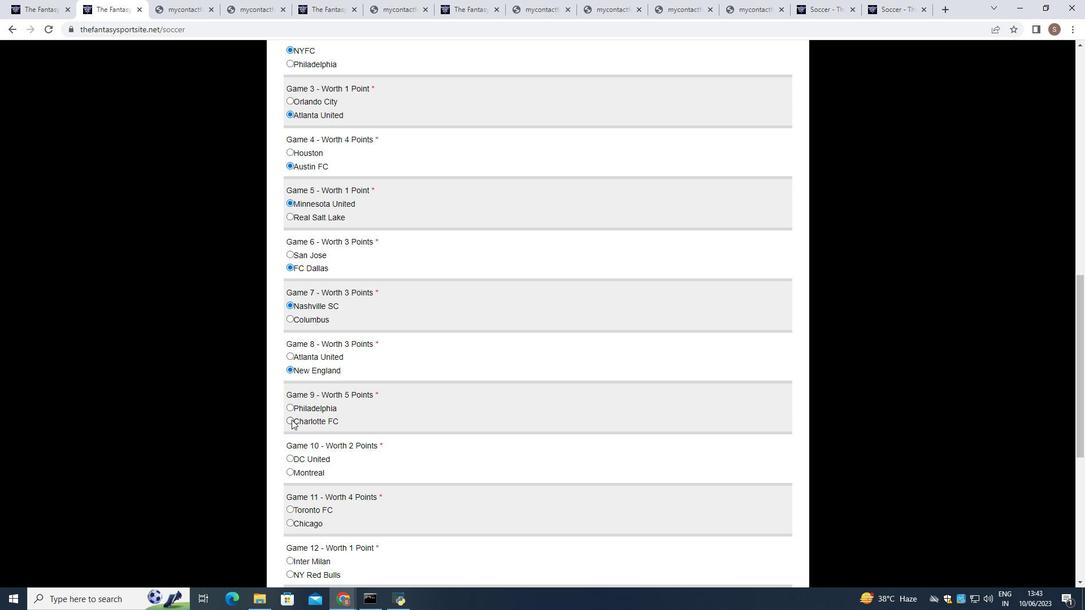 
Action: Mouse scrolled (291, 419) with delta (0, 0)
Screenshot: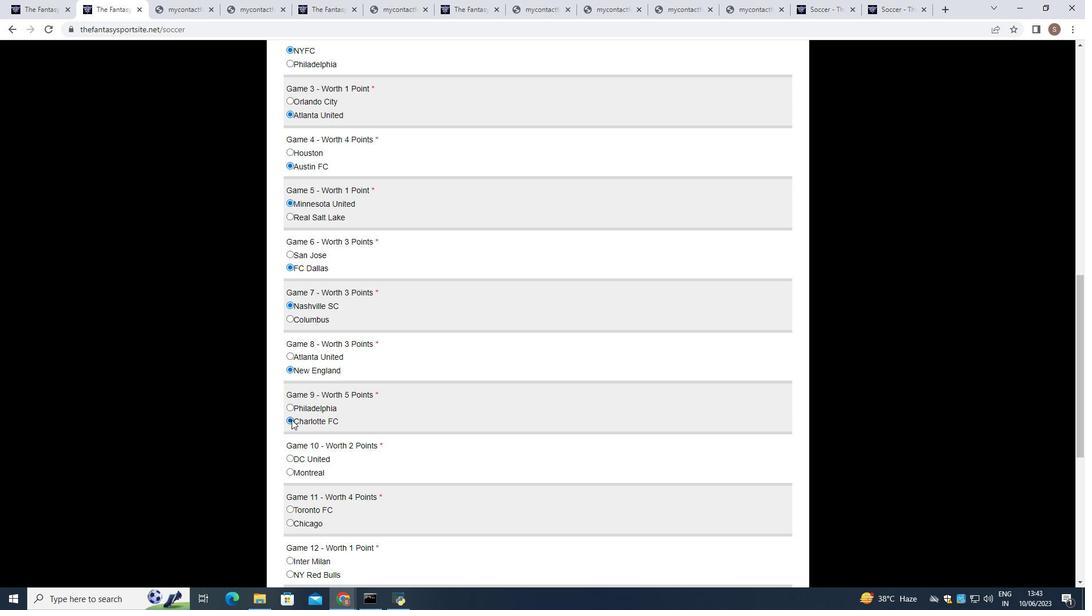 
Action: Mouse moved to (288, 399)
Screenshot: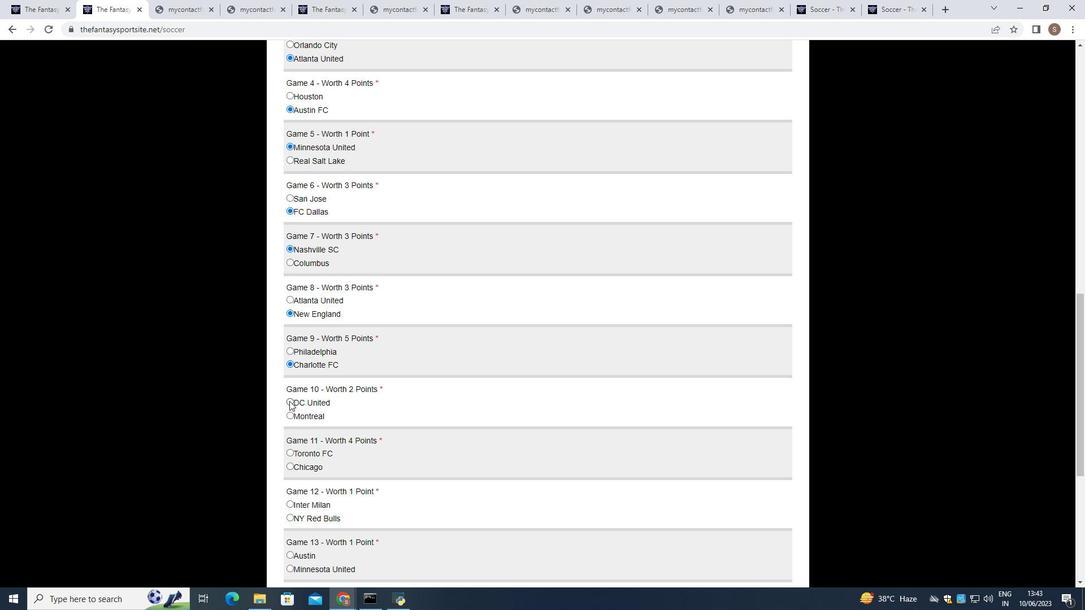 
Action: Mouse pressed left at (288, 399)
Screenshot: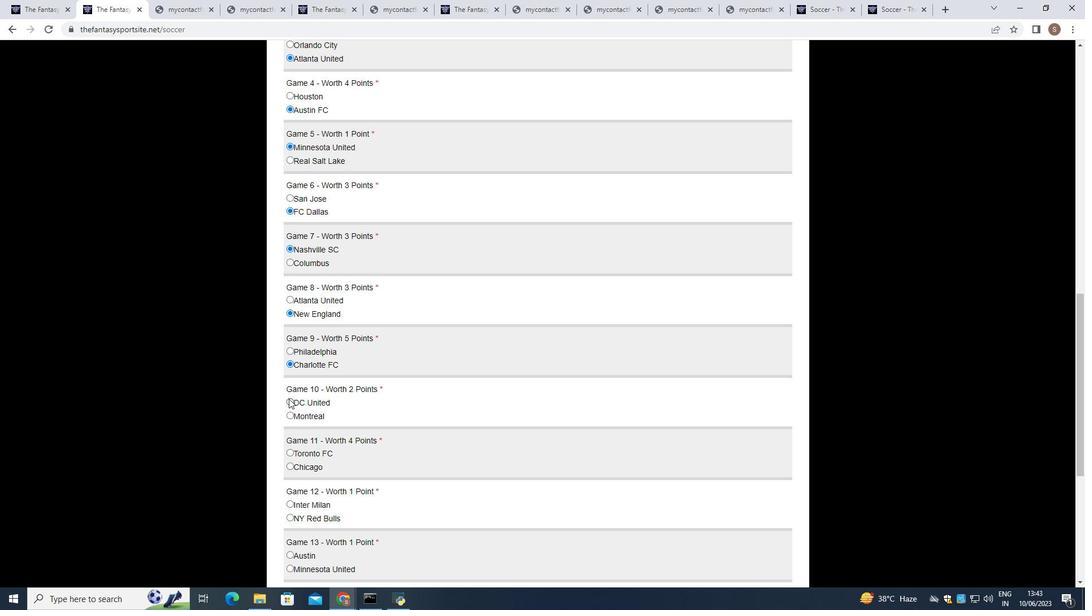 
Action: Mouse scrolled (288, 398) with delta (0, 0)
Screenshot: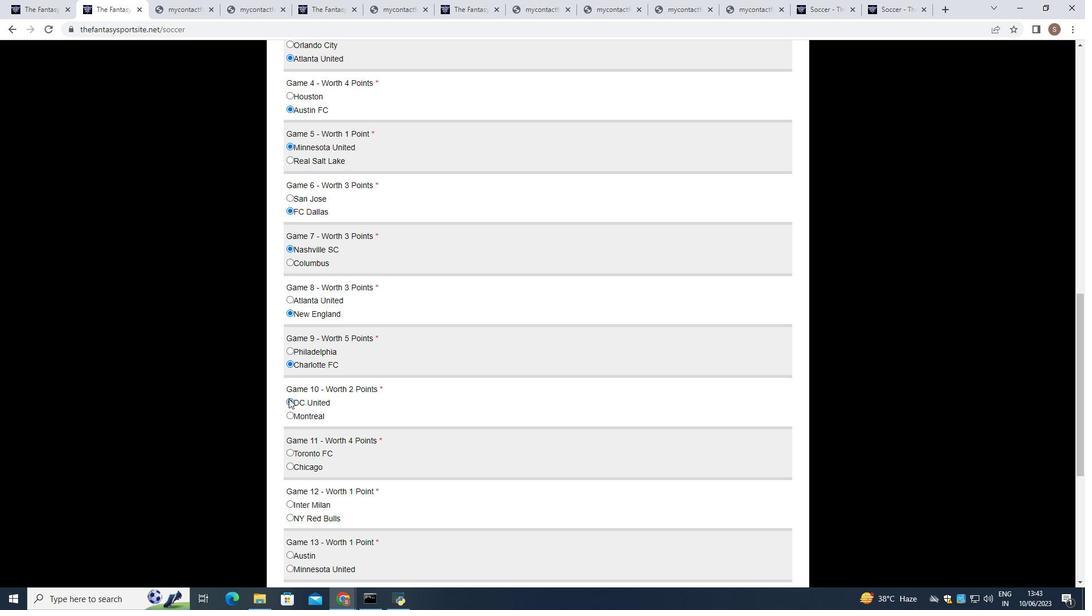 
Action: Mouse moved to (288, 409)
Screenshot: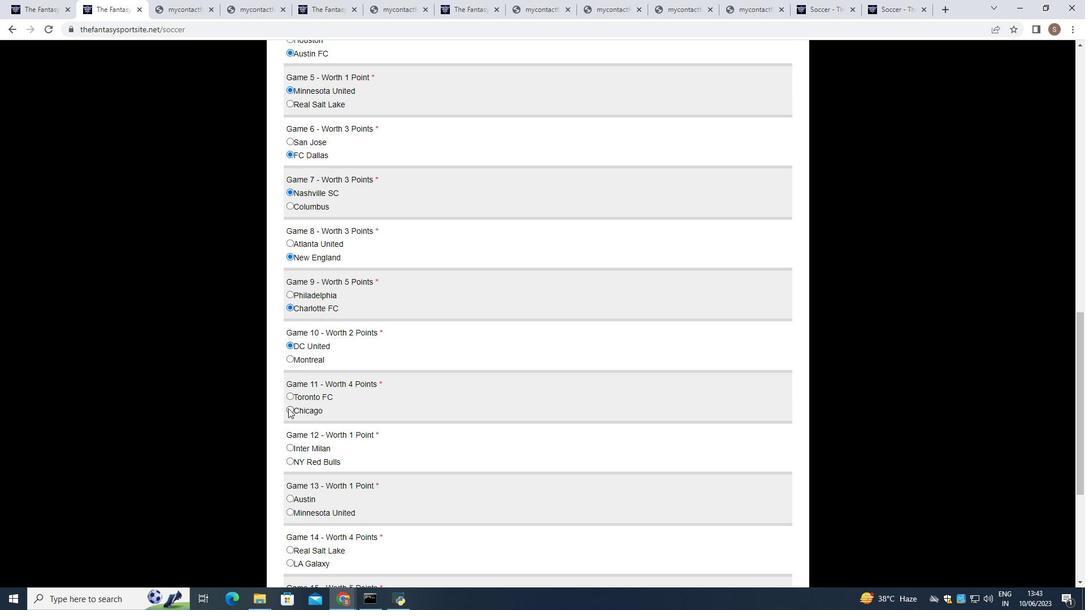 
Action: Mouse pressed left at (288, 409)
Screenshot: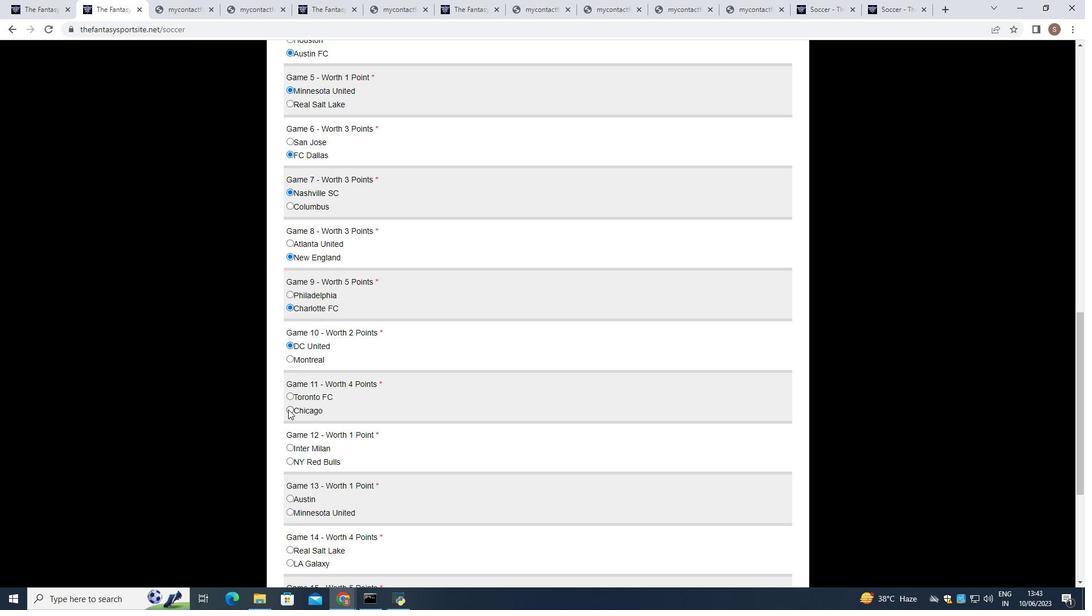 
Action: Mouse scrolled (288, 409) with delta (0, 0)
Screenshot: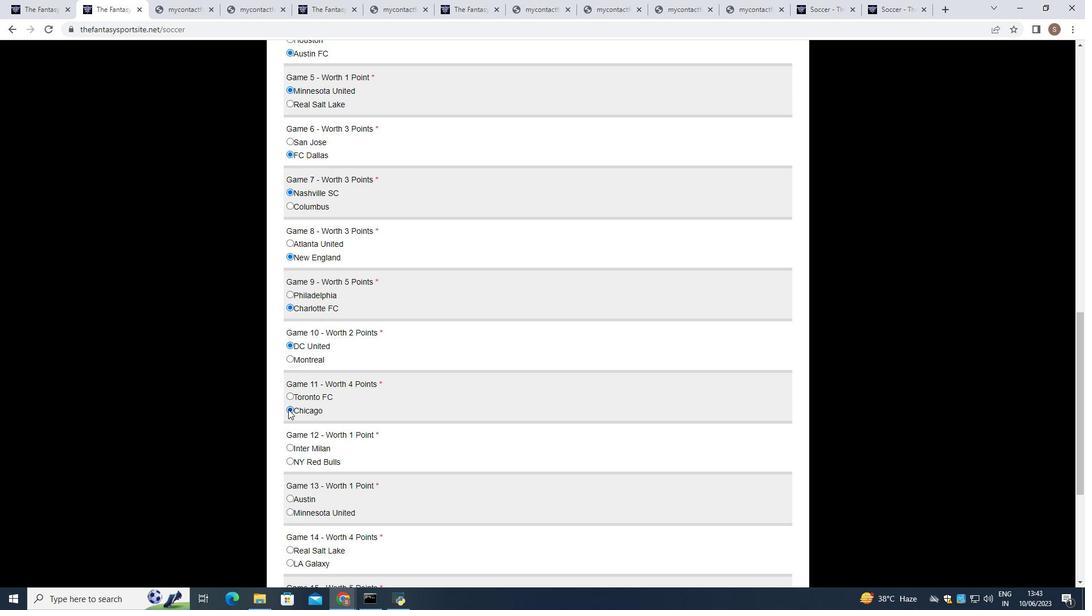
Action: Mouse moved to (288, 390)
Screenshot: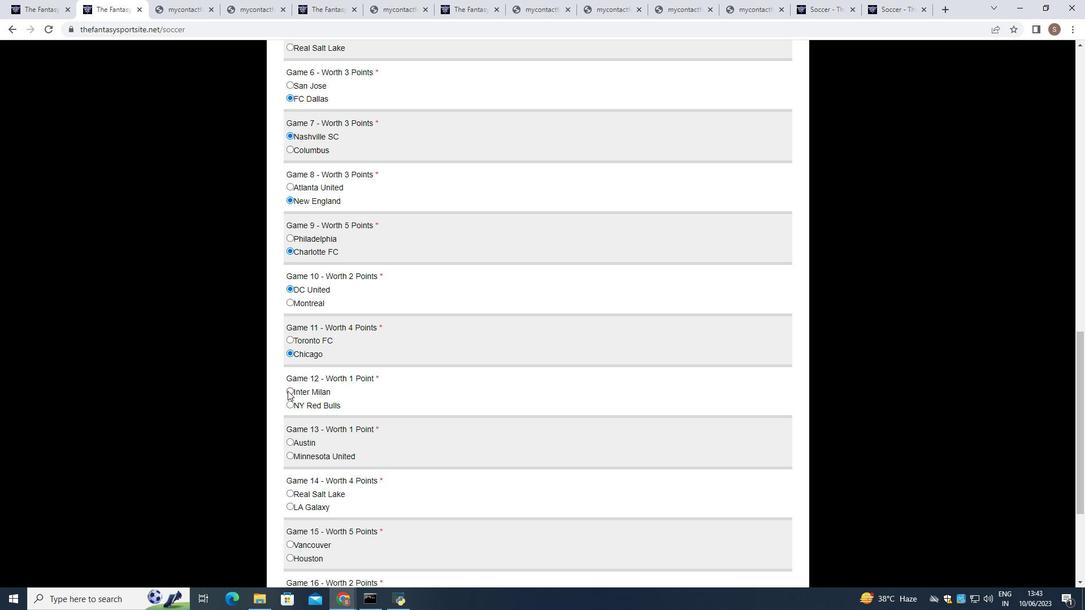 
Action: Mouse pressed left at (288, 390)
Screenshot: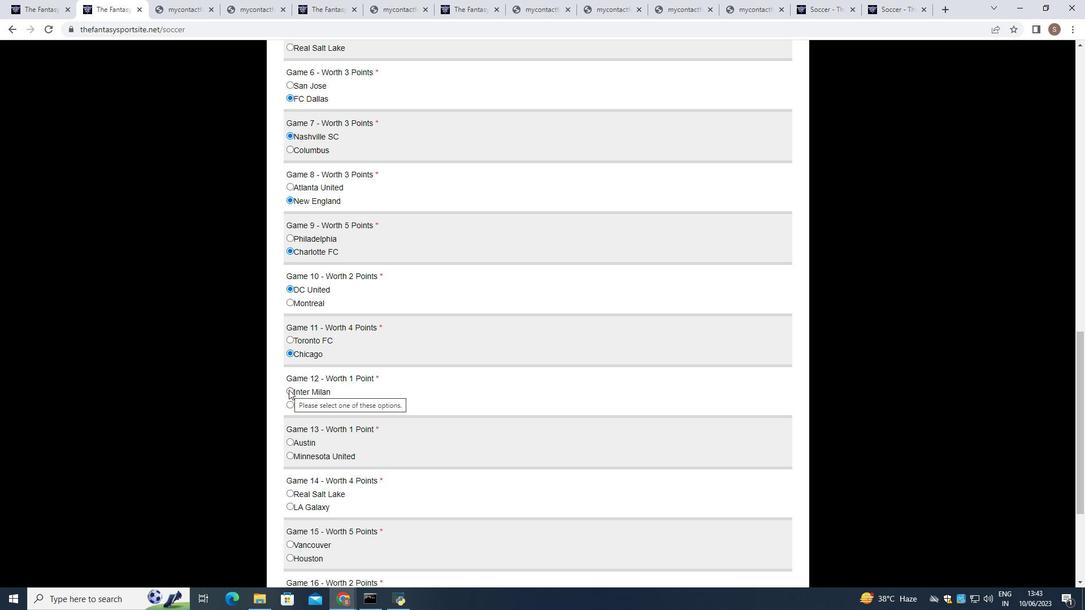 
Action: Mouse scrolled (288, 389) with delta (0, 0)
Screenshot: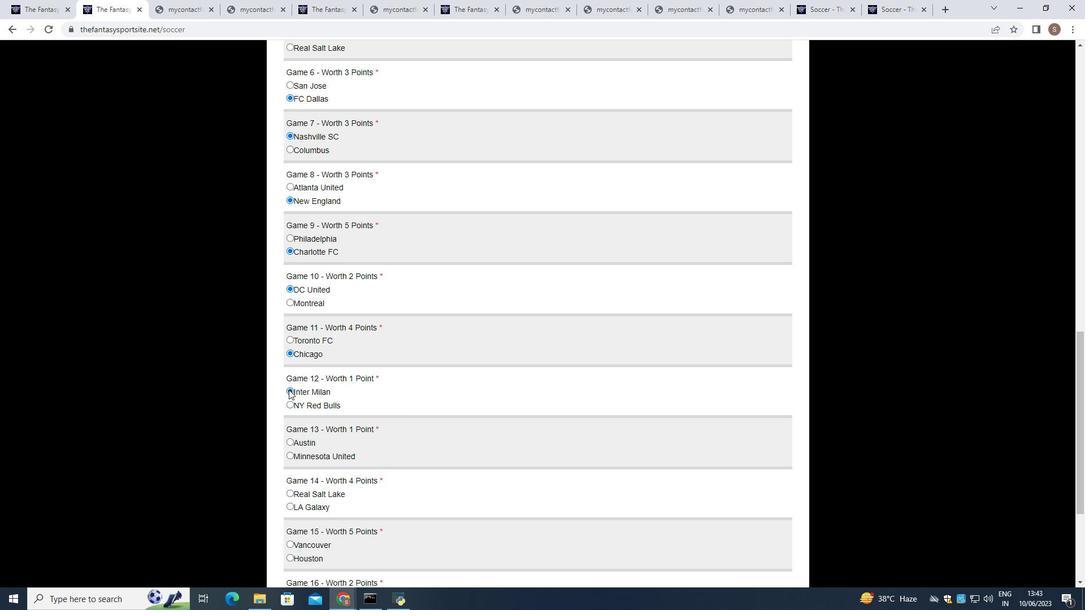 
Action: Mouse moved to (292, 400)
Screenshot: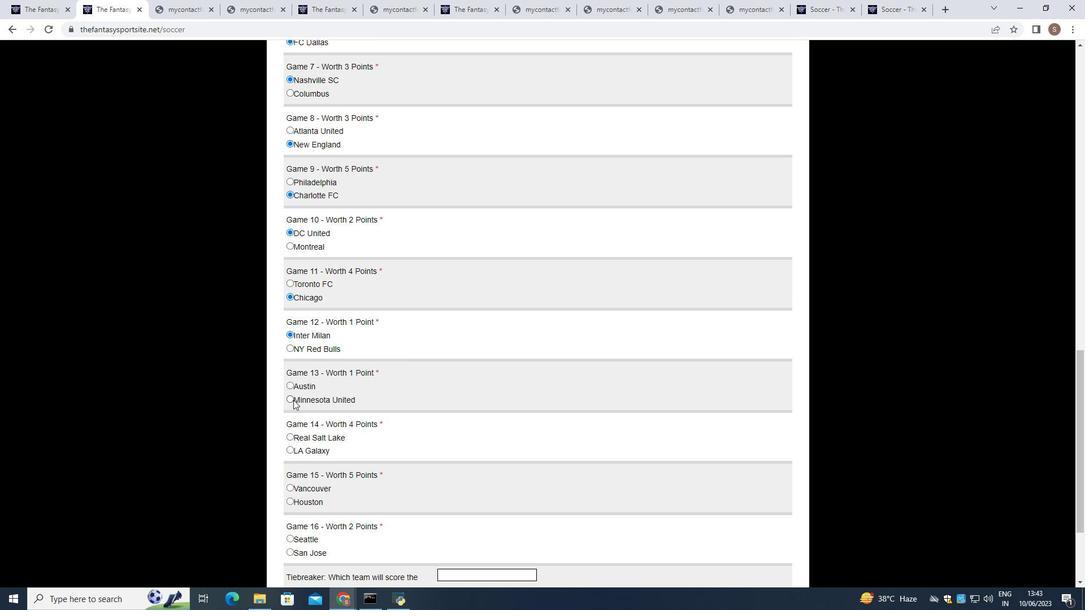 
Action: Mouse pressed left at (292, 400)
Screenshot: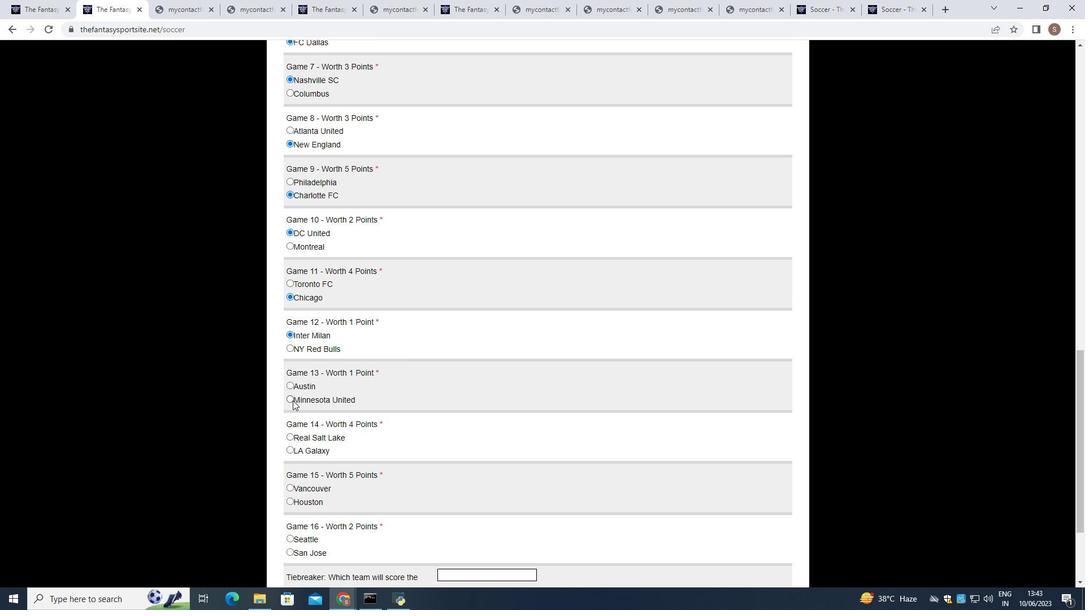 
Action: Mouse scrolled (292, 400) with delta (0, 0)
Screenshot: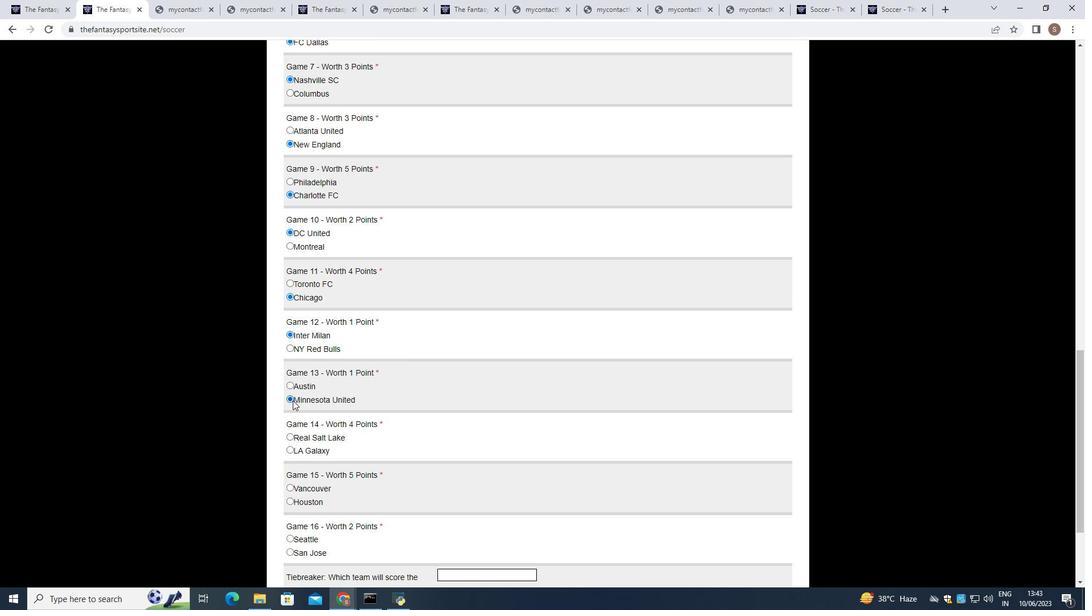 
Action: Mouse moved to (290, 380)
Screenshot: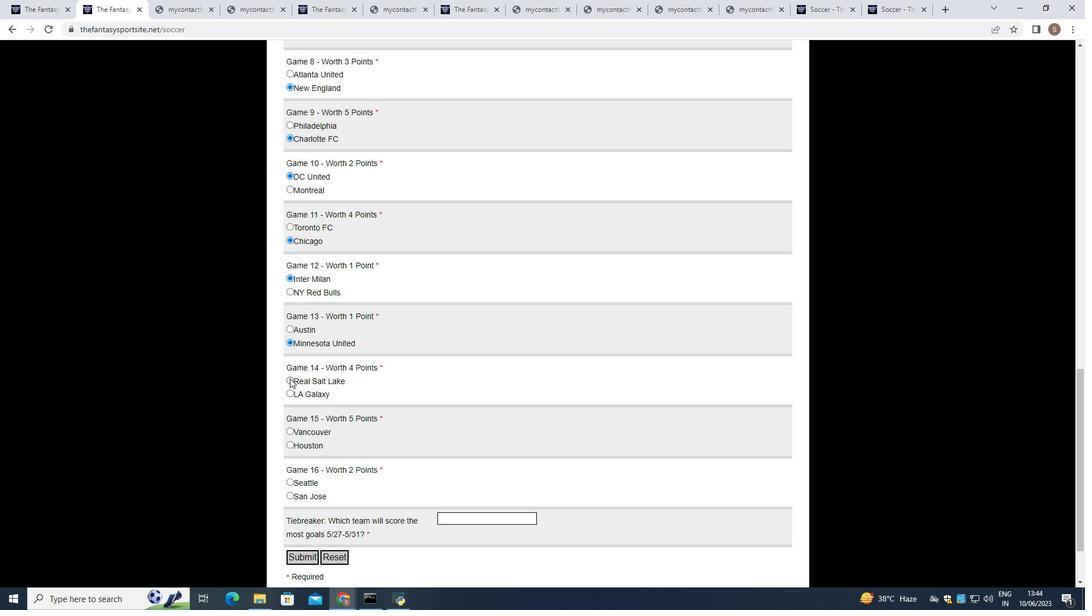 
Action: Mouse pressed left at (290, 380)
Screenshot: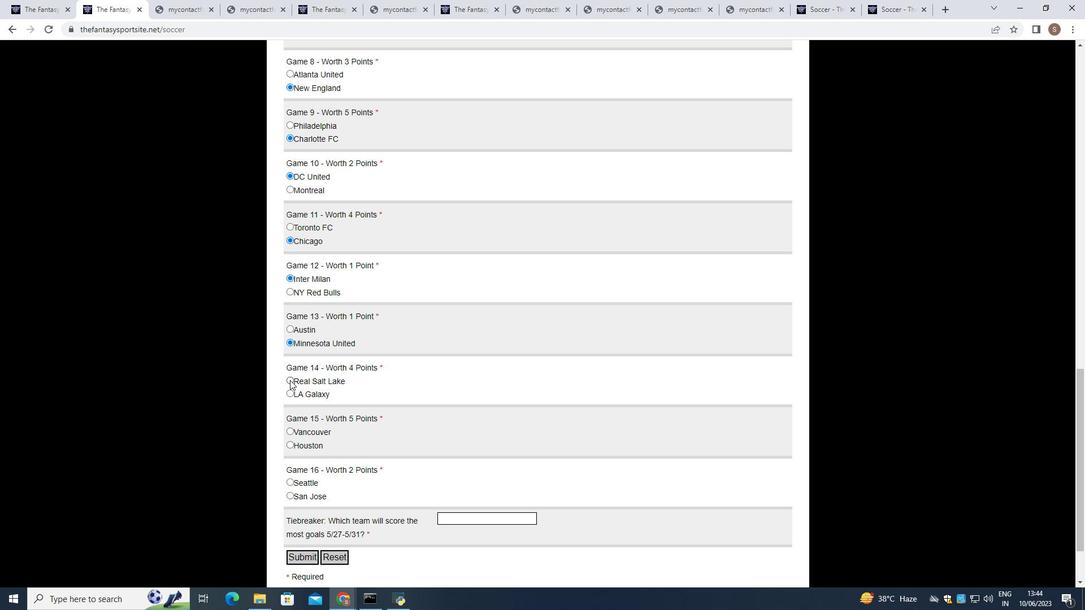 
Action: Mouse scrolled (290, 379) with delta (0, 0)
Screenshot: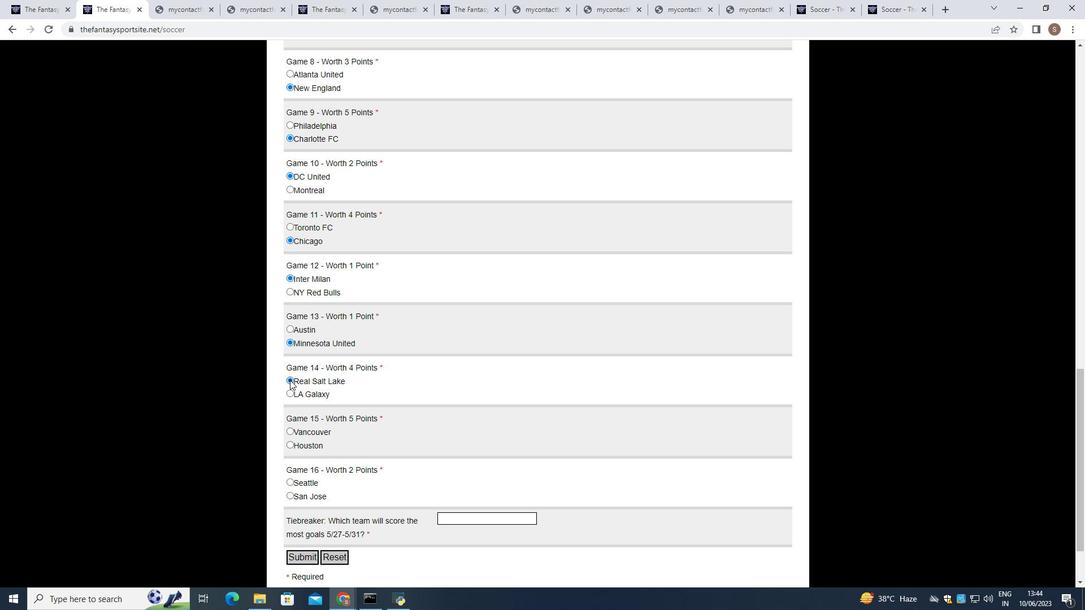 
Action: Mouse moved to (290, 372)
Screenshot: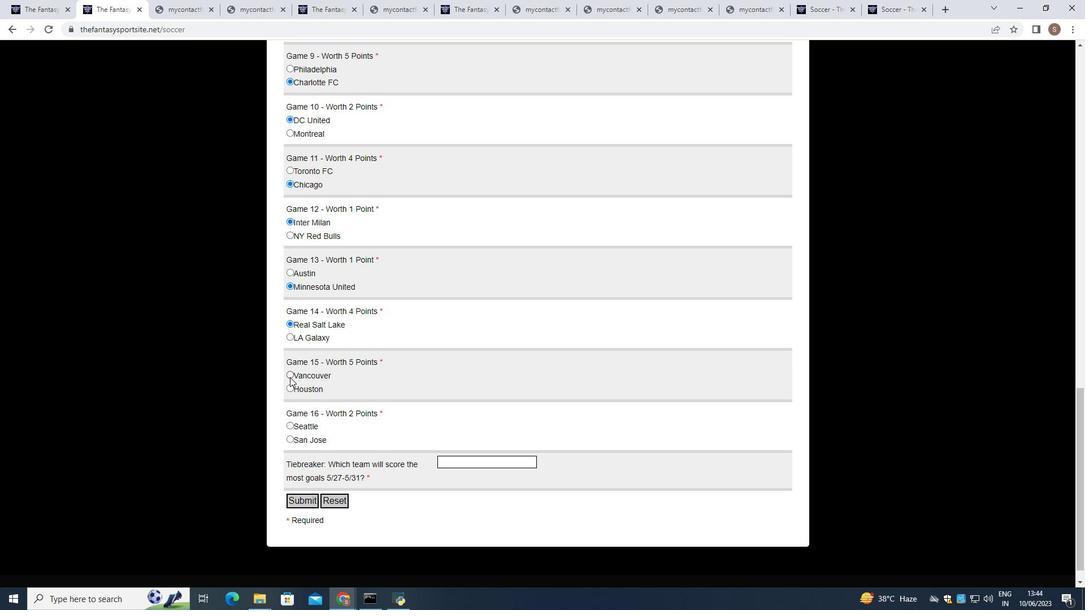 
Action: Mouse pressed left at (290, 372)
Screenshot: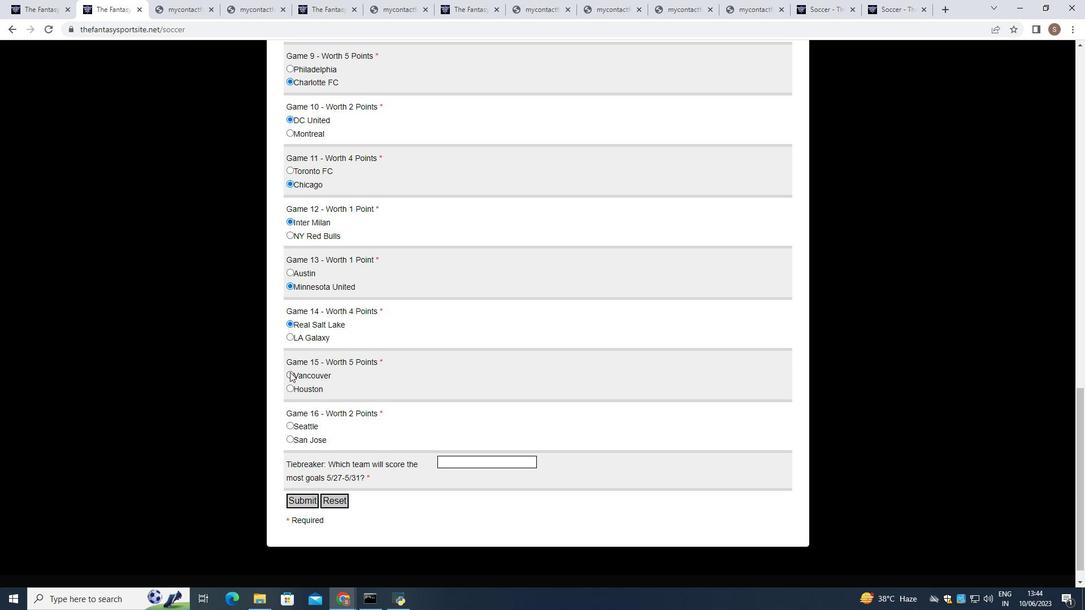 
Action: Mouse scrolled (290, 372) with delta (0, 0)
Screenshot: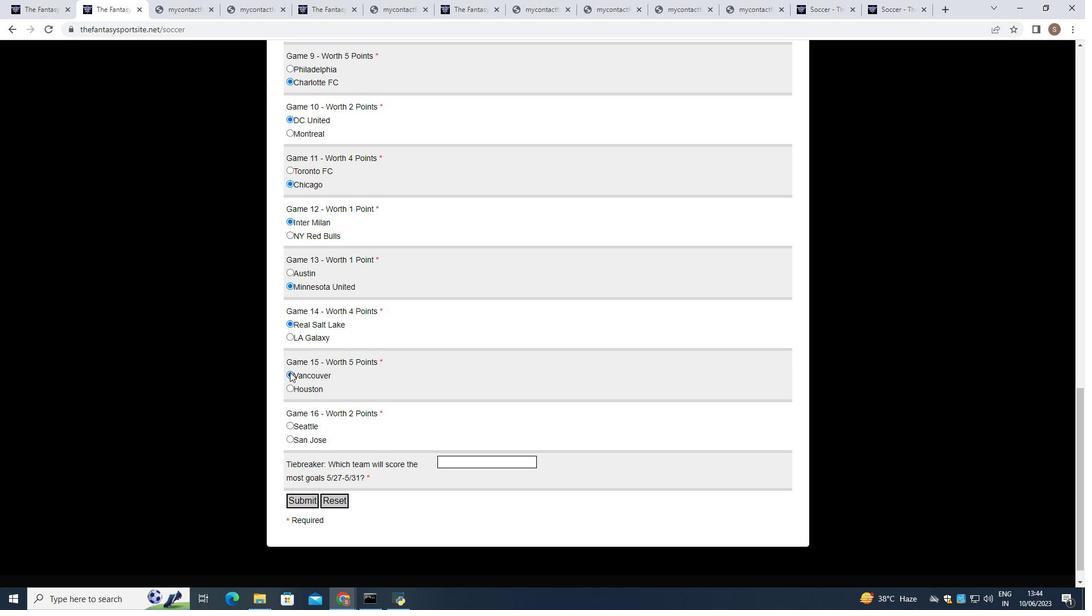 
Action: Mouse moved to (290, 415)
Screenshot: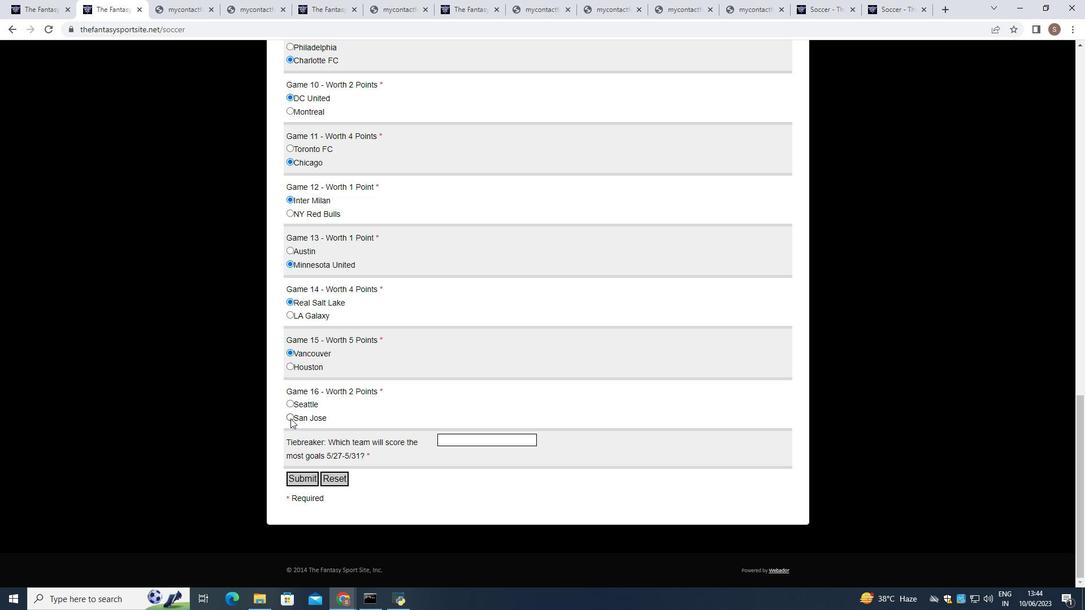 
Action: Mouse pressed left at (290, 415)
Screenshot: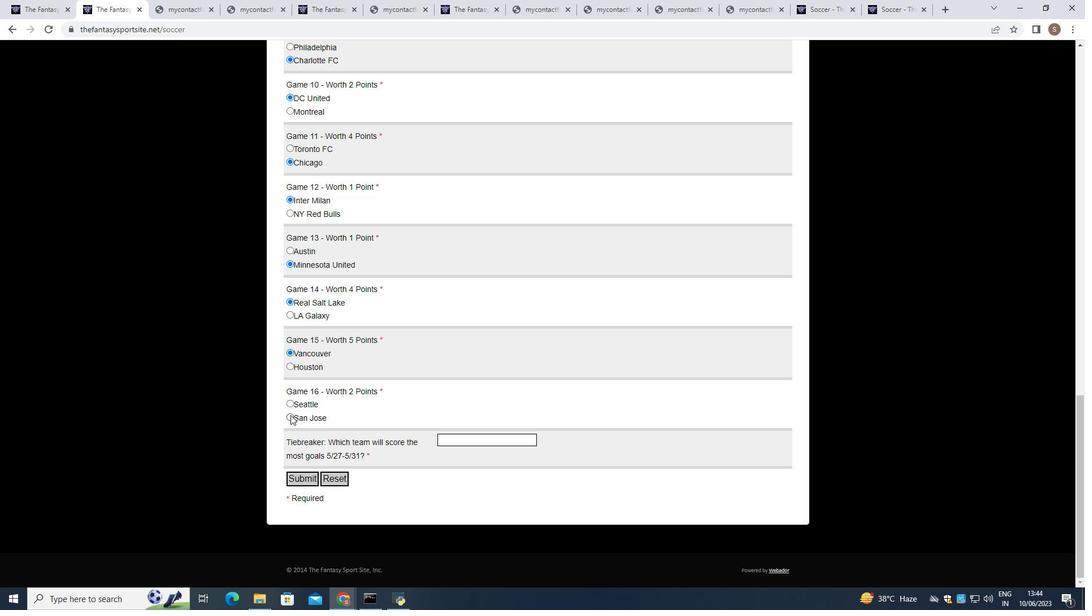 
Action: Mouse moved to (456, 441)
Screenshot: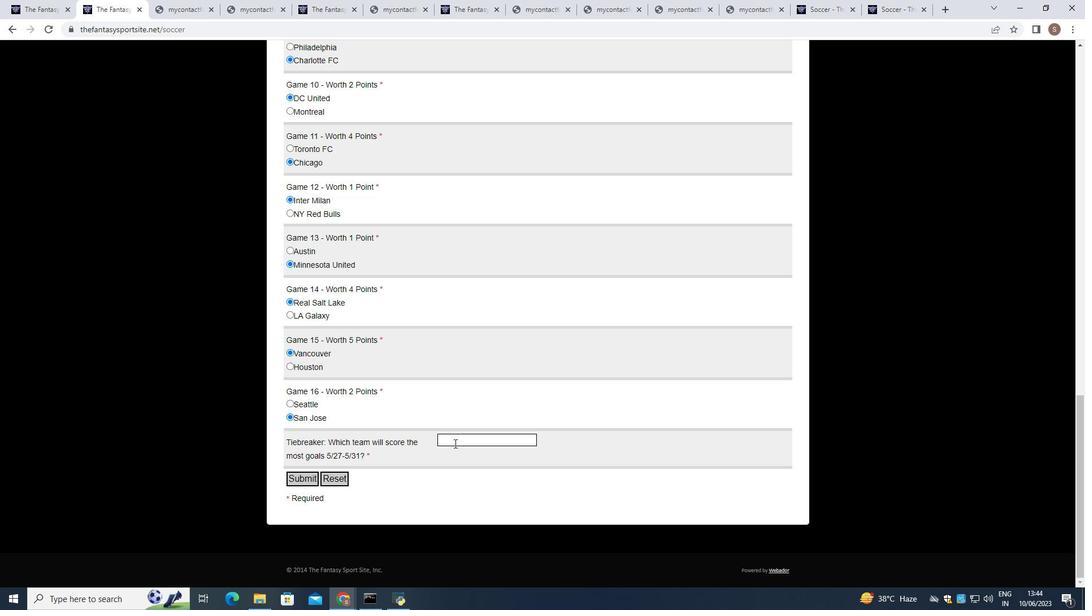 
Action: Mouse pressed left at (456, 441)
Screenshot: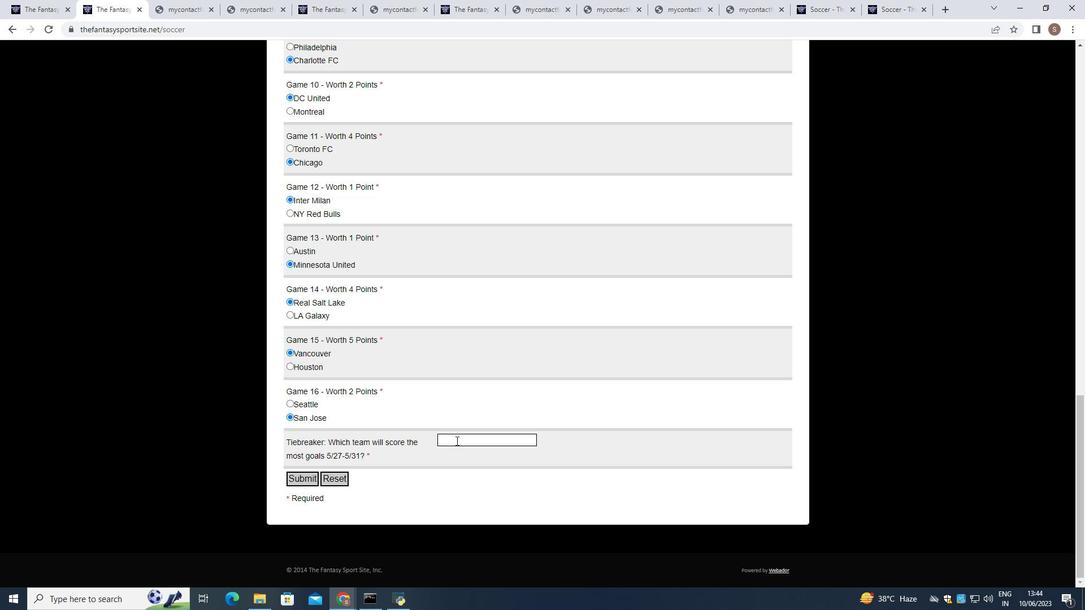 
Action: Key pressed <Key.shift>Minnesota<Key.space><Key.shift>United
Screenshot: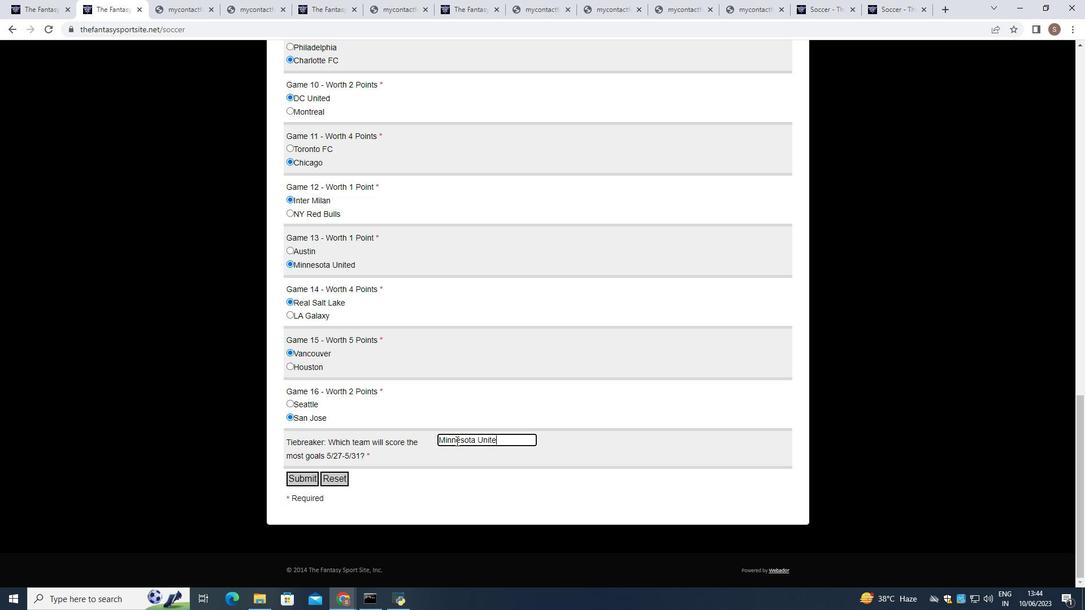 
Action: Mouse moved to (295, 483)
Screenshot: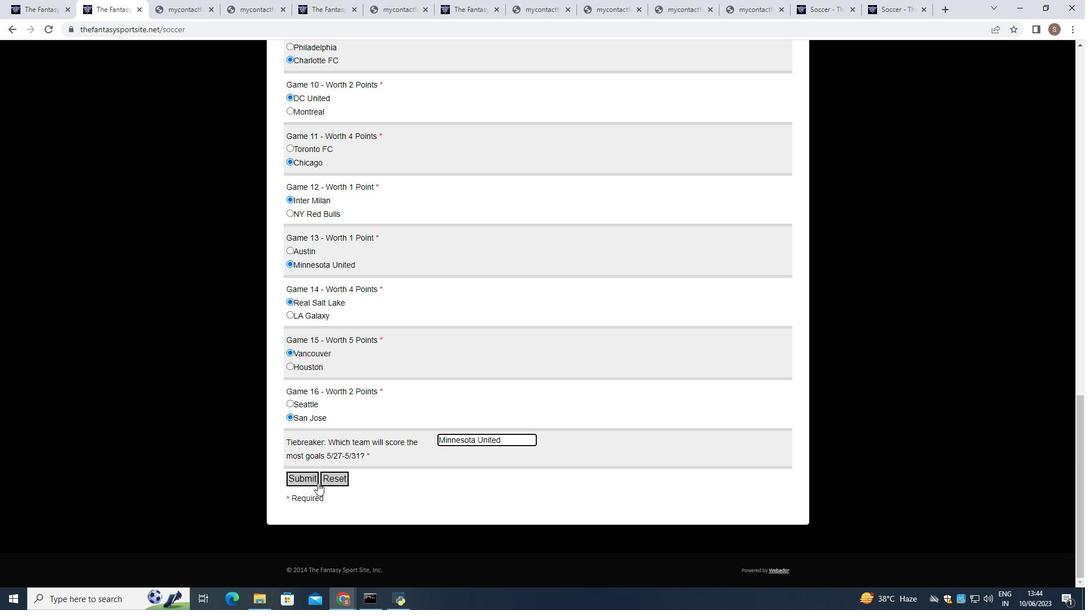 
Action: Mouse pressed left at (295, 483)
Screenshot: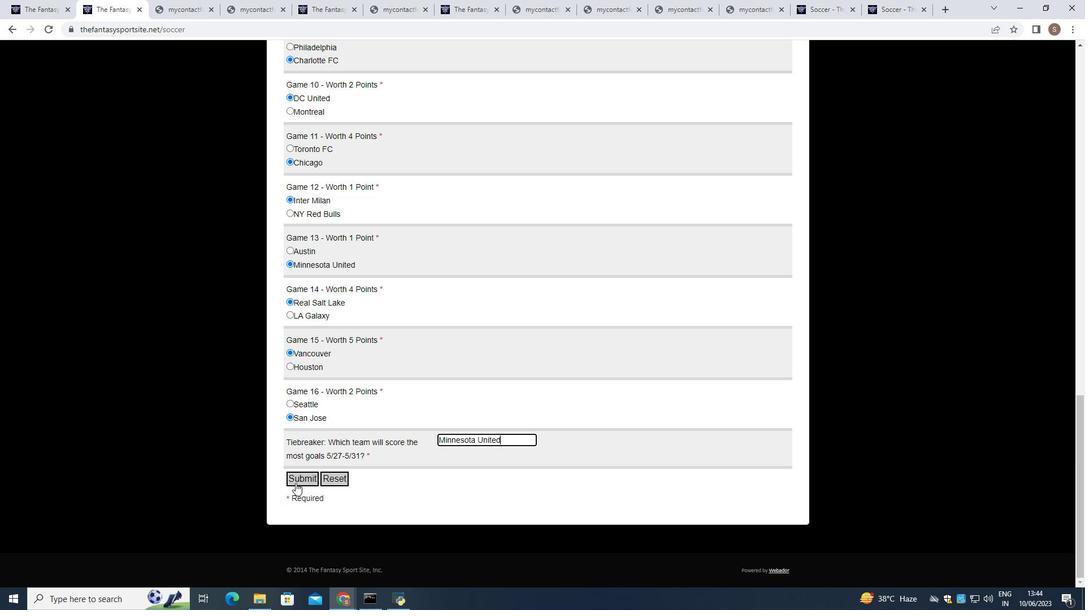 
